 Task: Search one way flight ticket for 5 adults, 2 children, 1 infant in seat and 2 infants on lap in economy from Minot: Minot International Airport to Jackson: Jackson Hole Airport on 5-2-2023. Number of bags: 2 carry on bags. Price is upto 35000. Outbound departure time preference is 6:15.
Action: Mouse moved to (301, 269)
Screenshot: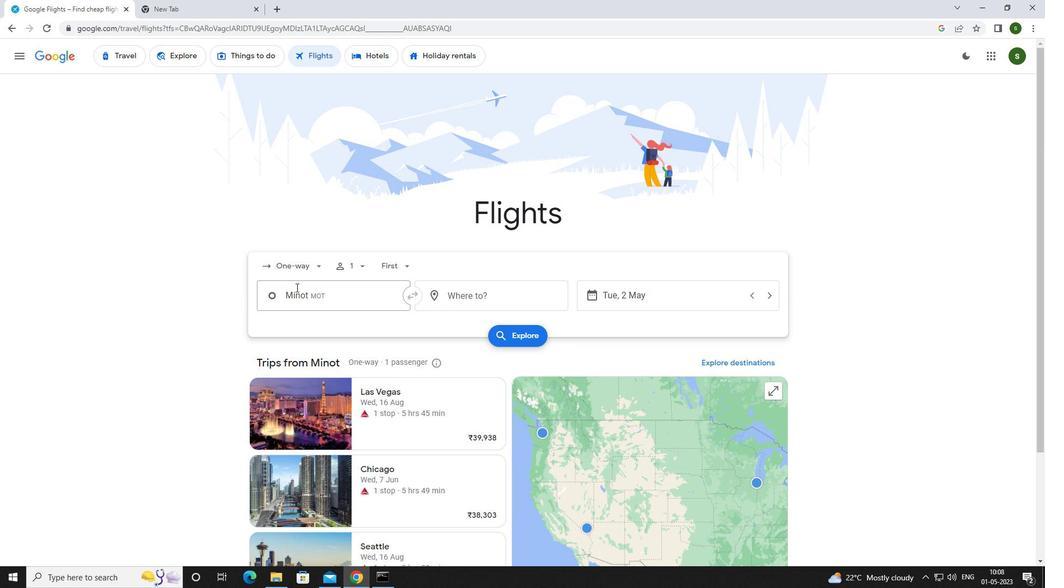 
Action: Mouse pressed left at (301, 269)
Screenshot: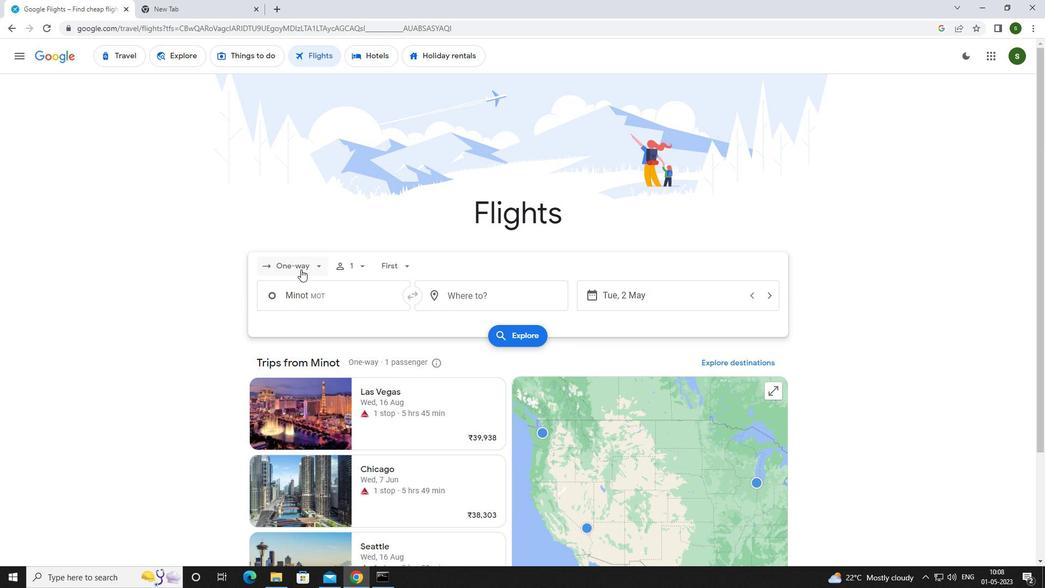 
Action: Mouse moved to (298, 318)
Screenshot: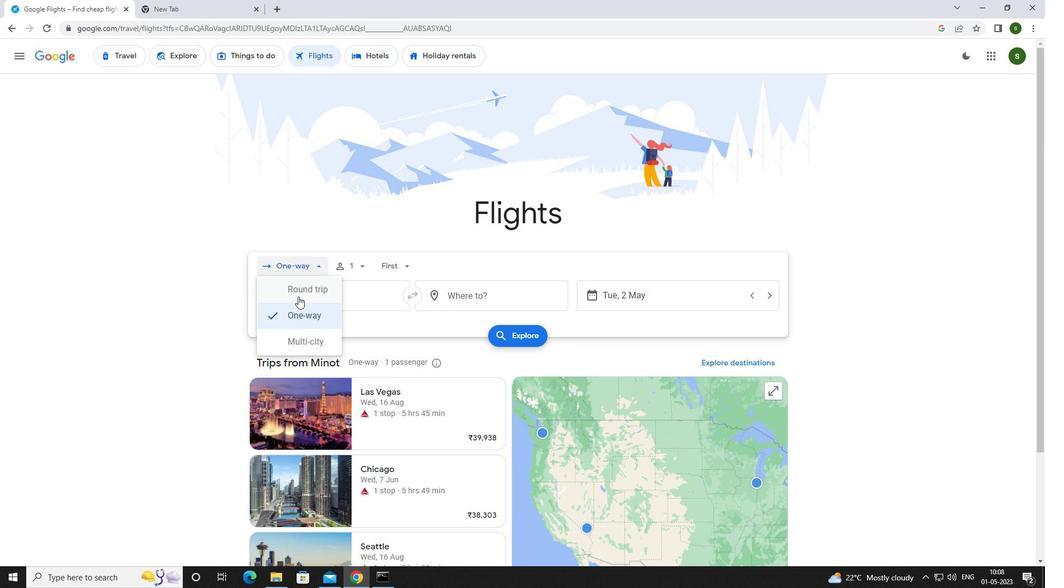 
Action: Mouse pressed left at (298, 318)
Screenshot: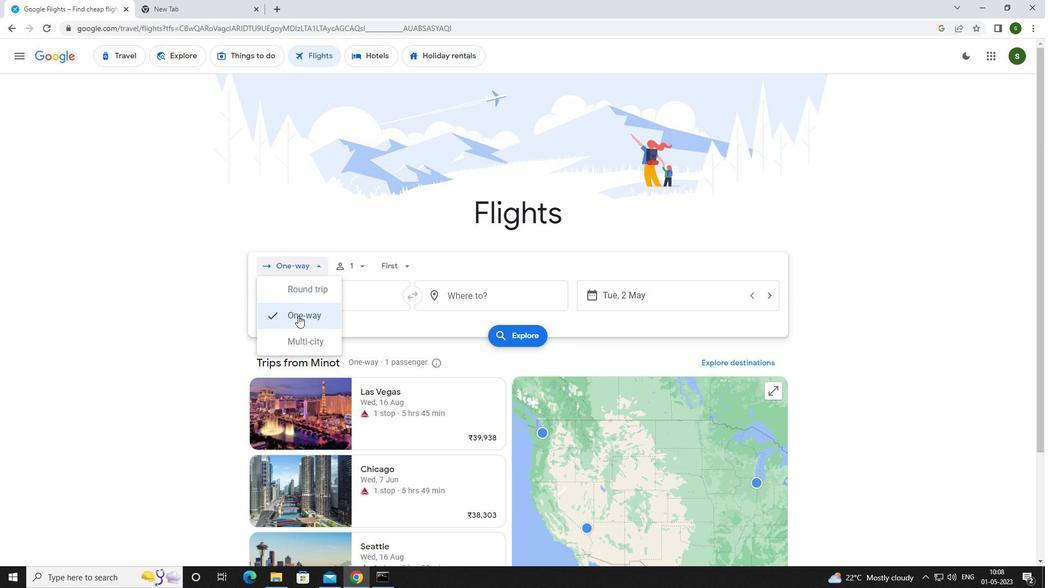 
Action: Mouse moved to (355, 268)
Screenshot: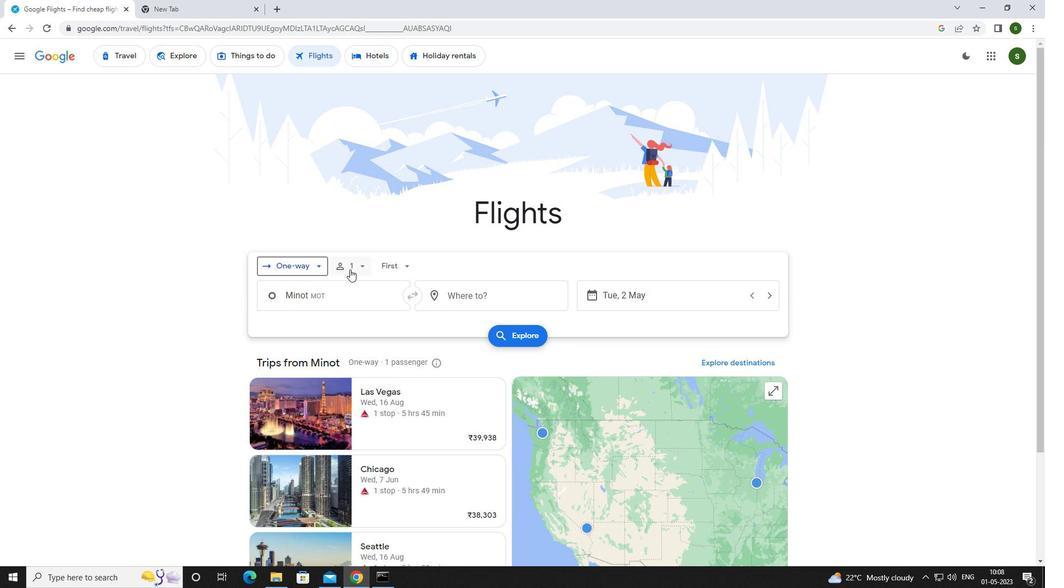 
Action: Mouse pressed left at (355, 268)
Screenshot: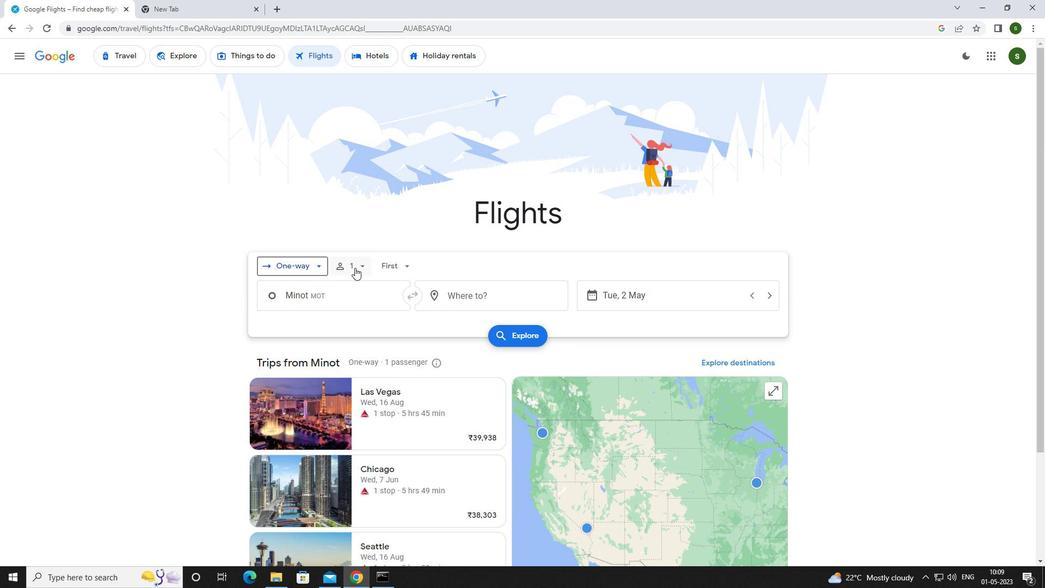 
Action: Mouse moved to (443, 291)
Screenshot: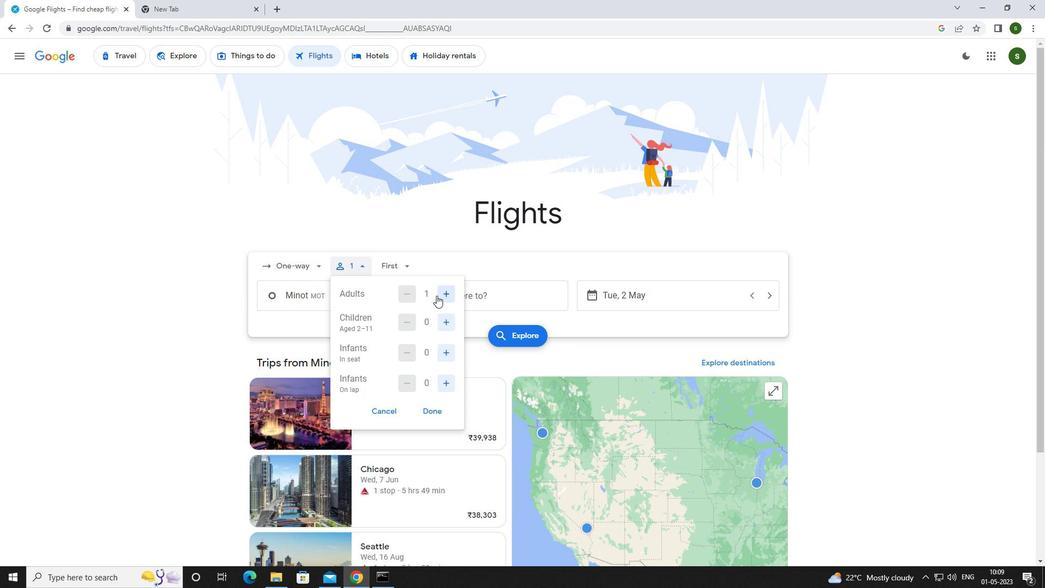 
Action: Mouse pressed left at (443, 291)
Screenshot: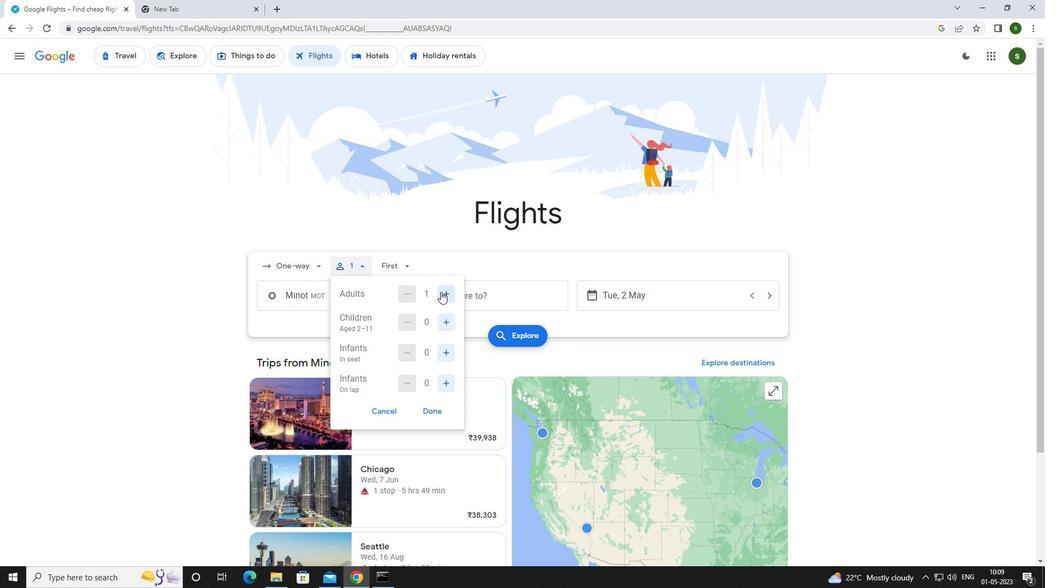
Action: Mouse pressed left at (443, 291)
Screenshot: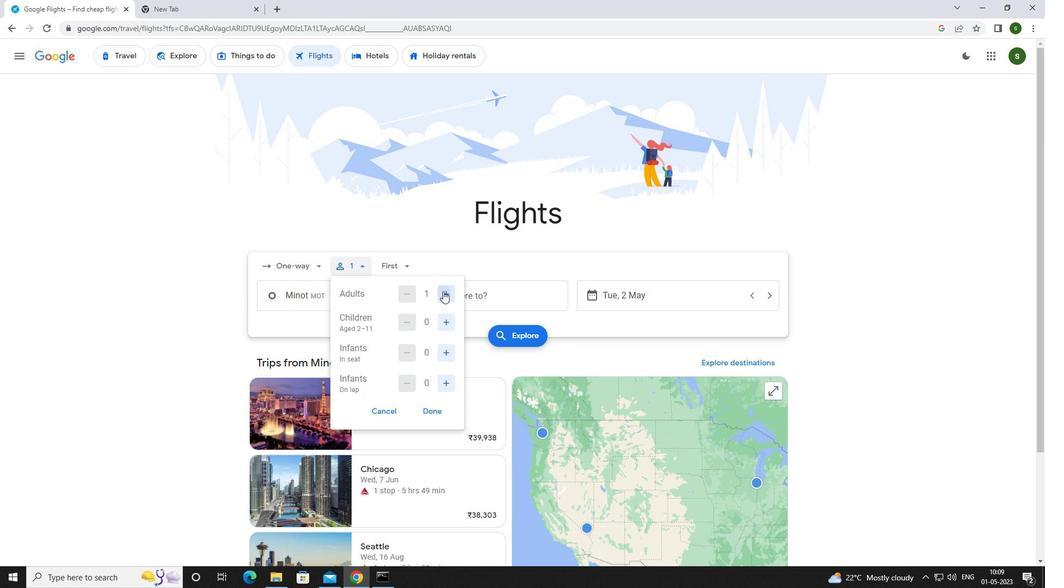 
Action: Mouse pressed left at (443, 291)
Screenshot: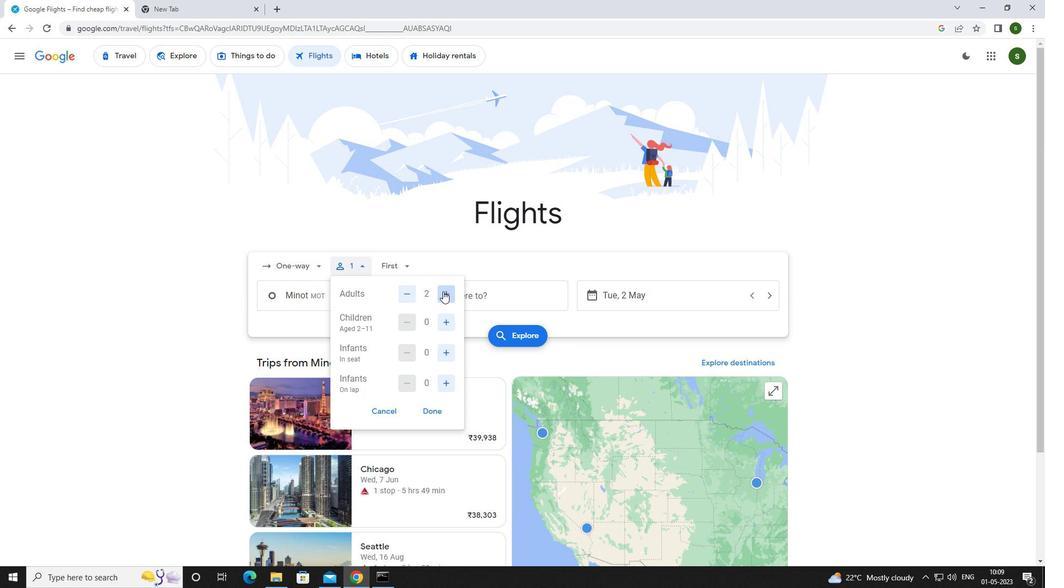 
Action: Mouse pressed left at (443, 291)
Screenshot: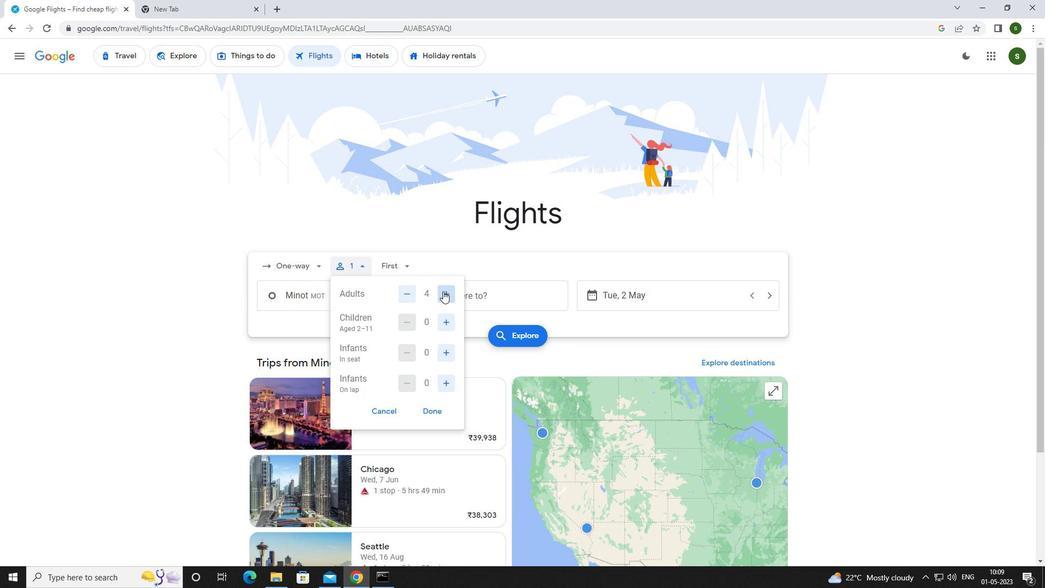 
Action: Mouse moved to (446, 323)
Screenshot: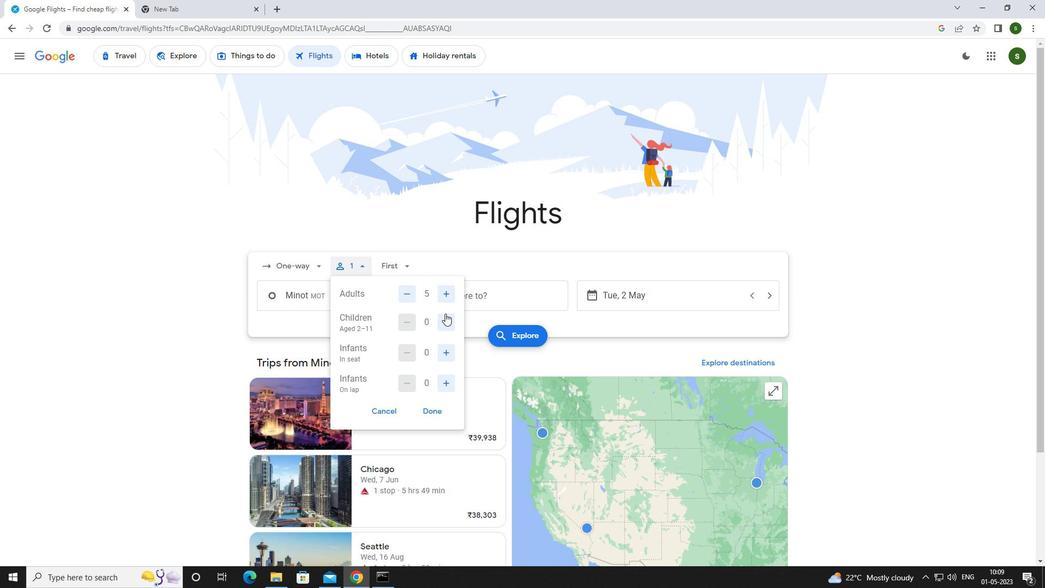 
Action: Mouse pressed left at (446, 323)
Screenshot: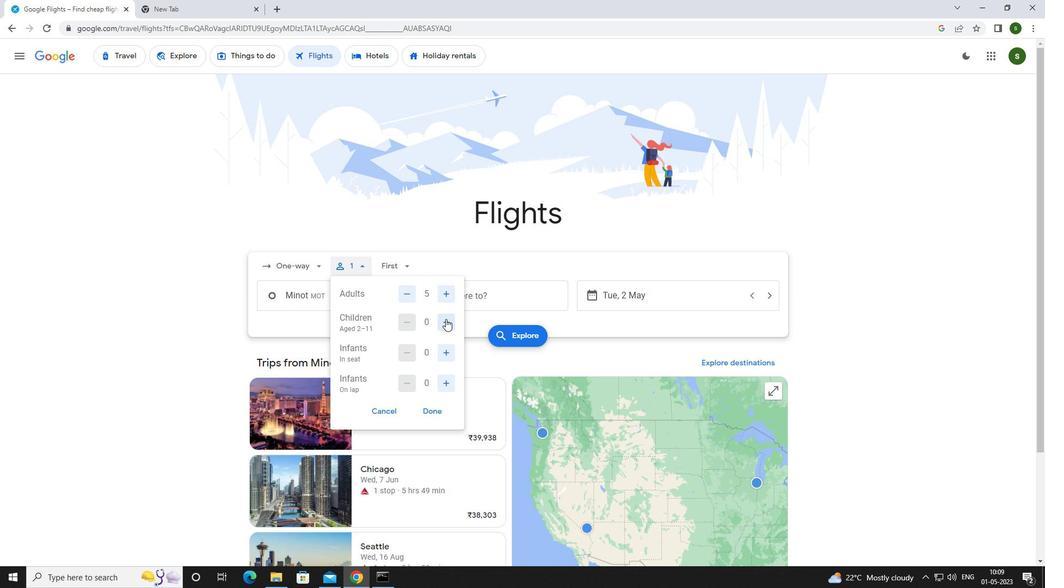 
Action: Mouse pressed left at (446, 323)
Screenshot: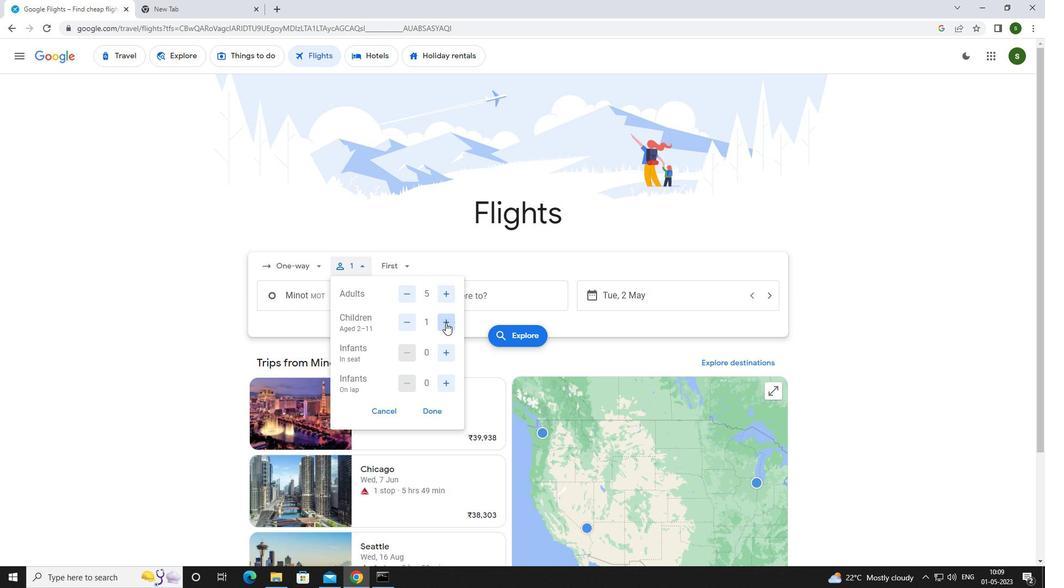 
Action: Mouse moved to (442, 353)
Screenshot: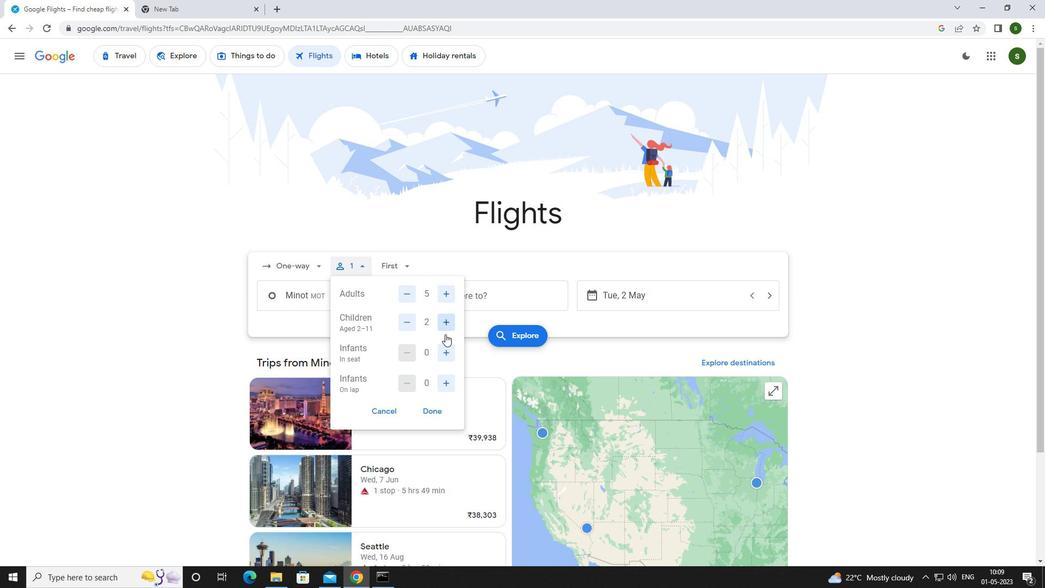 
Action: Mouse pressed left at (442, 353)
Screenshot: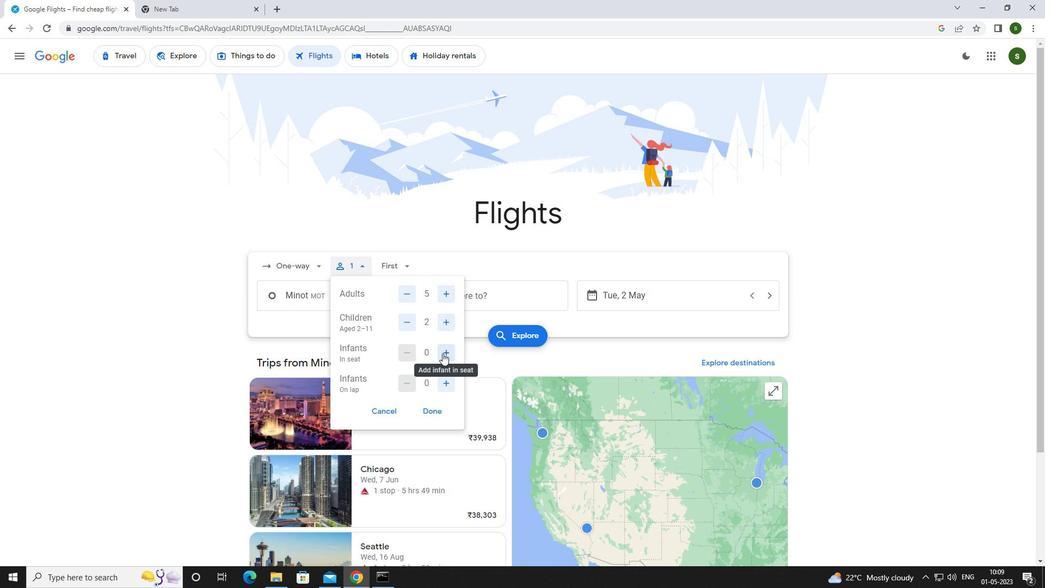 
Action: Mouse moved to (445, 383)
Screenshot: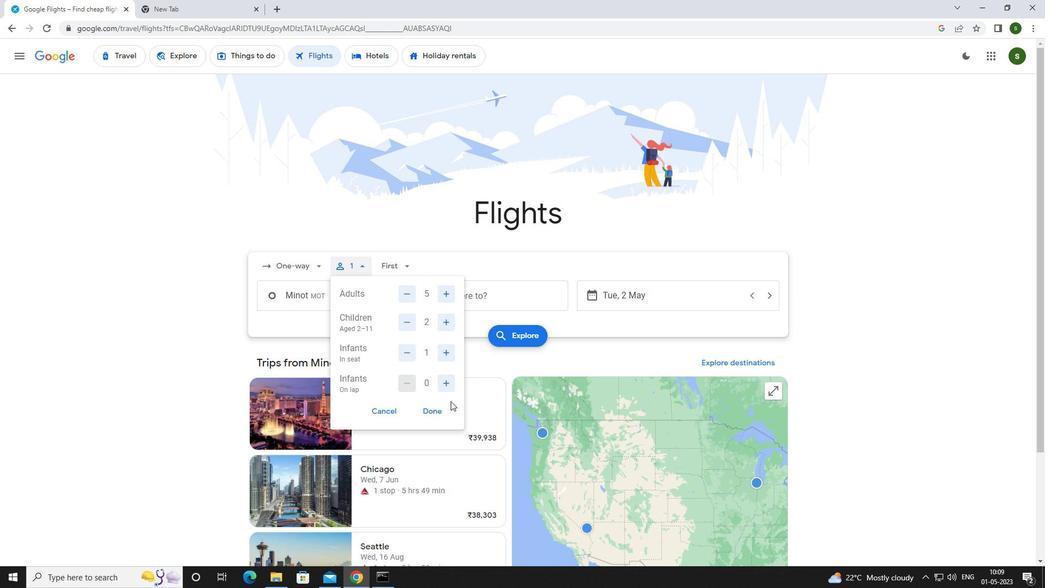 
Action: Mouse pressed left at (445, 383)
Screenshot: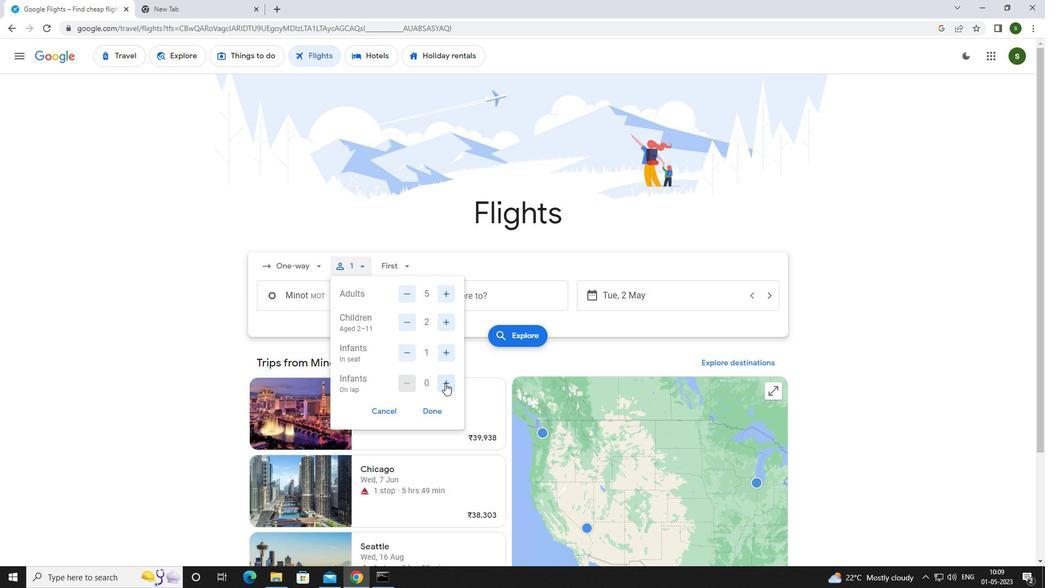 
Action: Mouse moved to (391, 263)
Screenshot: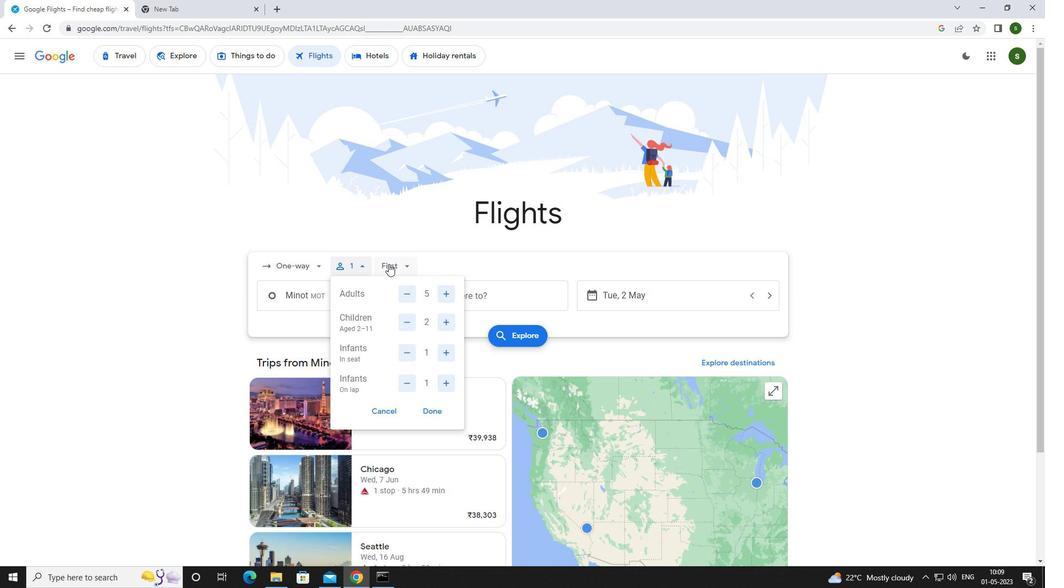 
Action: Mouse pressed left at (391, 263)
Screenshot: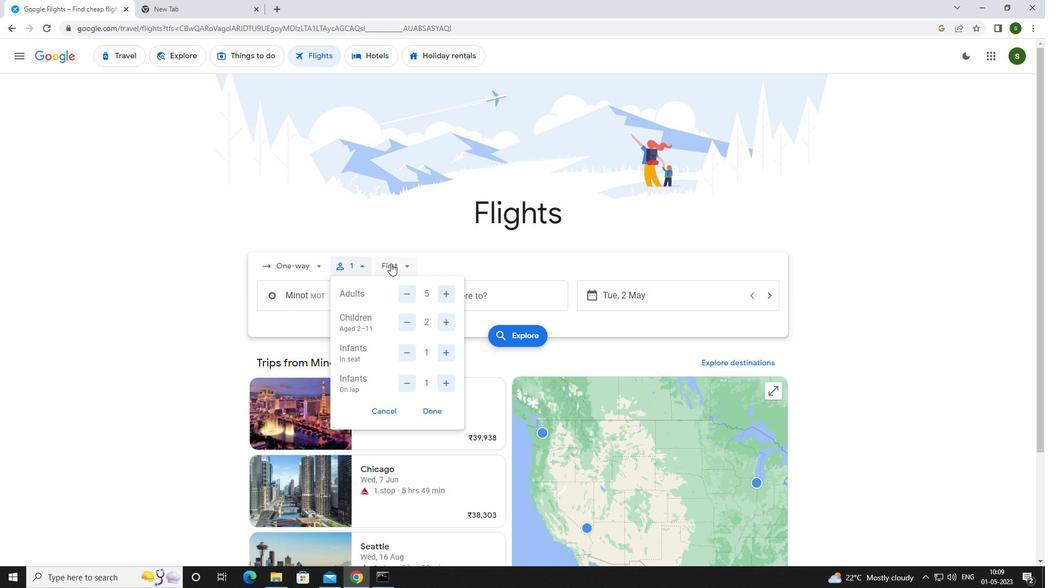 
Action: Mouse moved to (410, 287)
Screenshot: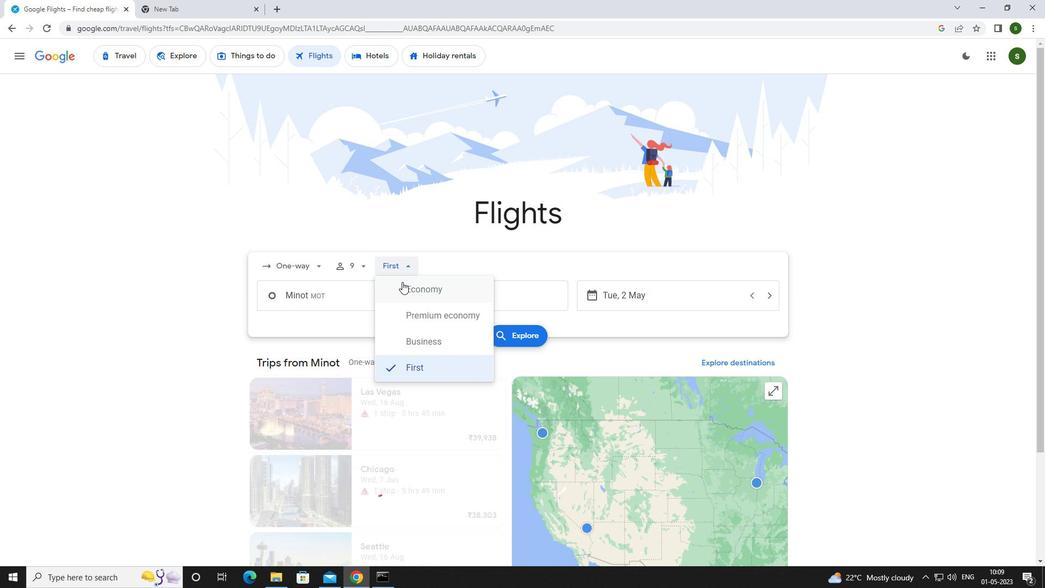 
Action: Mouse pressed left at (410, 287)
Screenshot: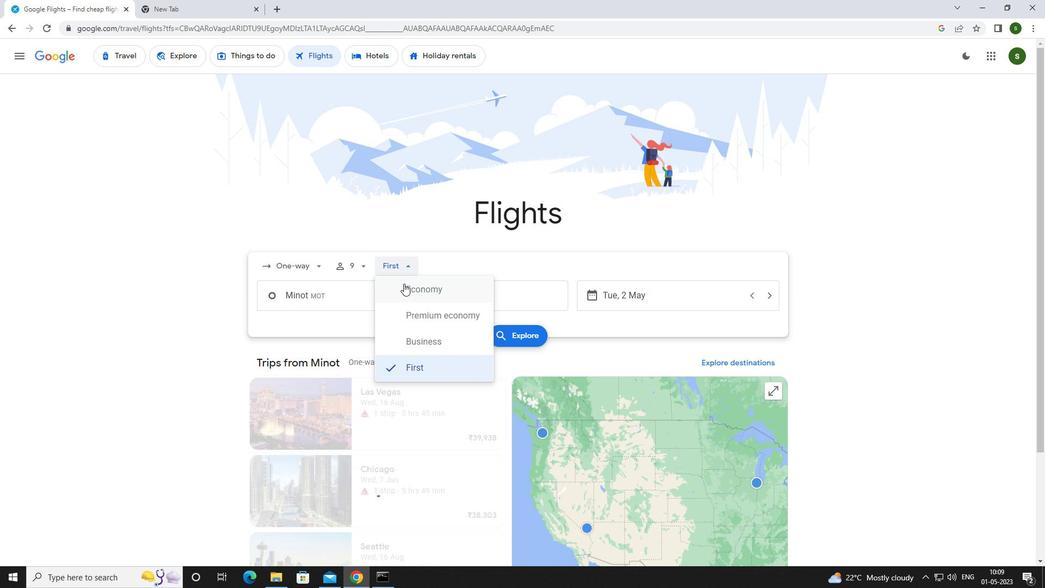 
Action: Mouse moved to (372, 295)
Screenshot: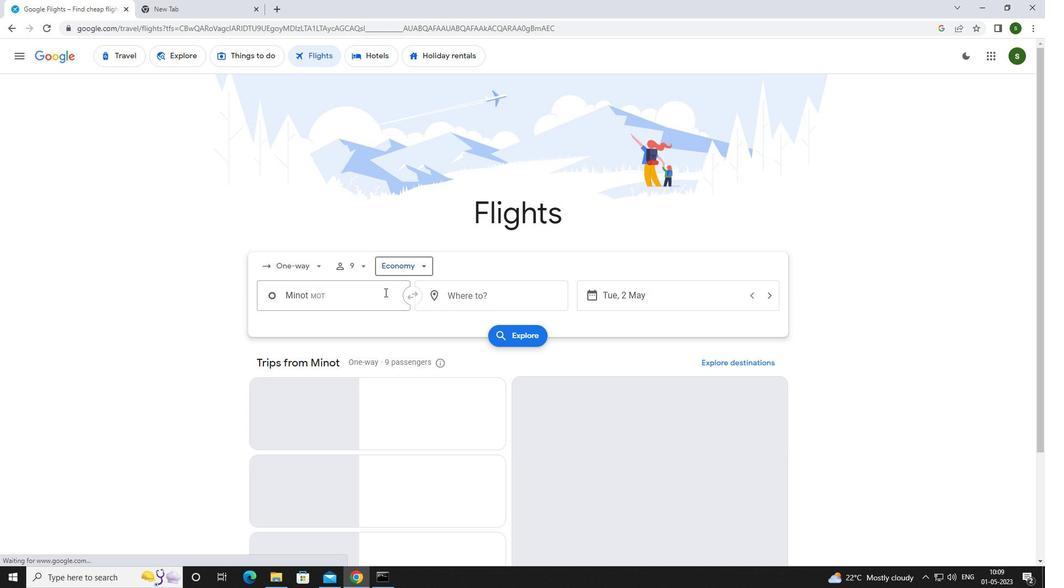 
Action: Mouse pressed left at (372, 295)
Screenshot: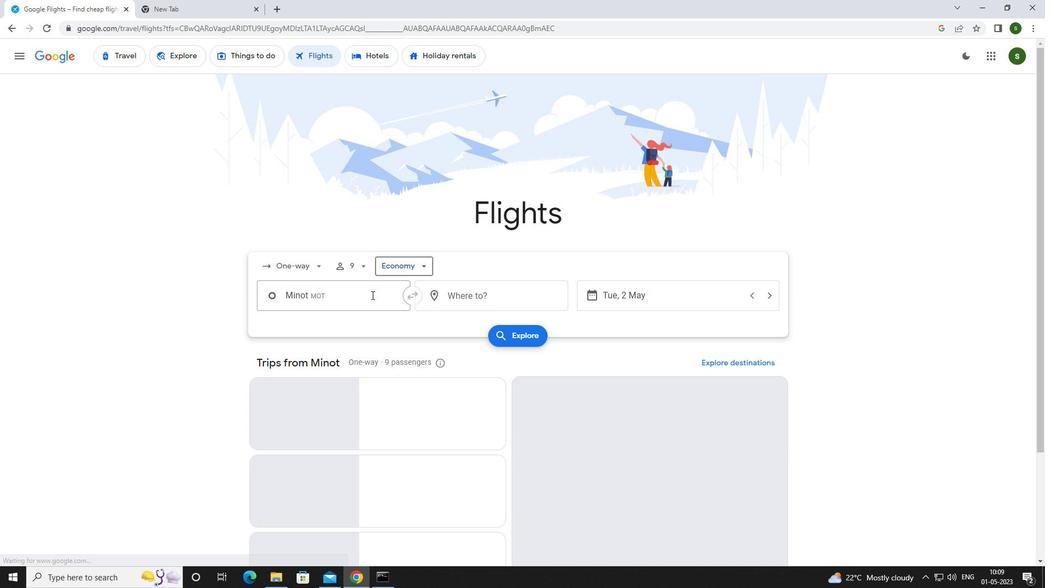 
Action: Mouse moved to (370, 296)
Screenshot: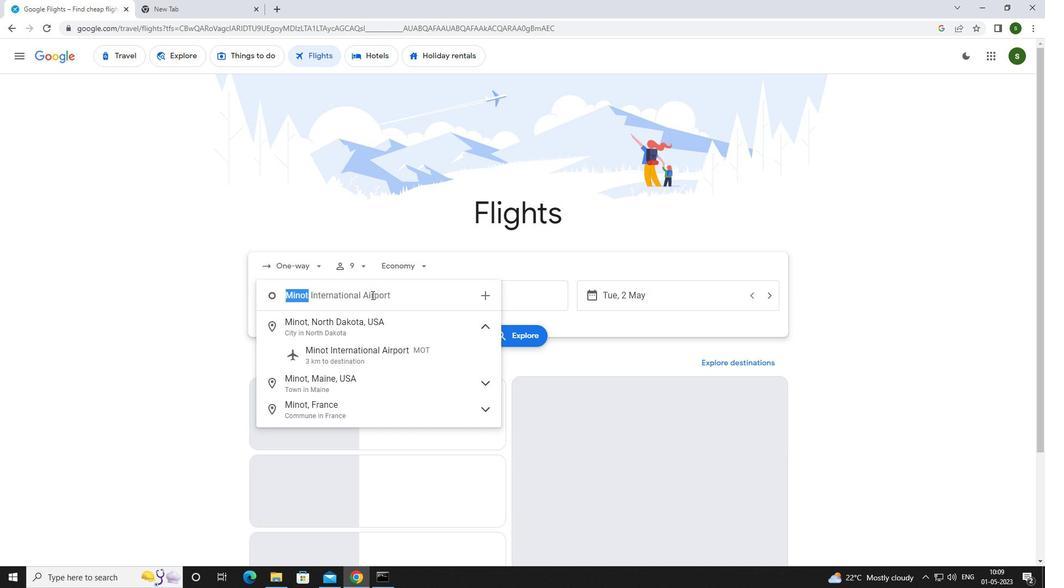 
Action: Key pressed m<Key.caps_lock>inot
Screenshot: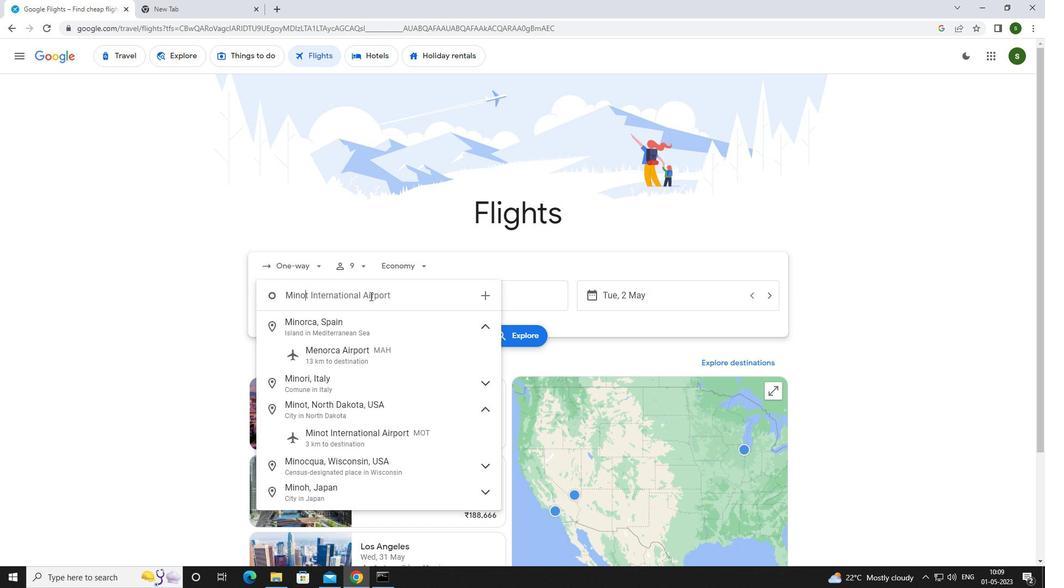 
Action: Mouse moved to (386, 348)
Screenshot: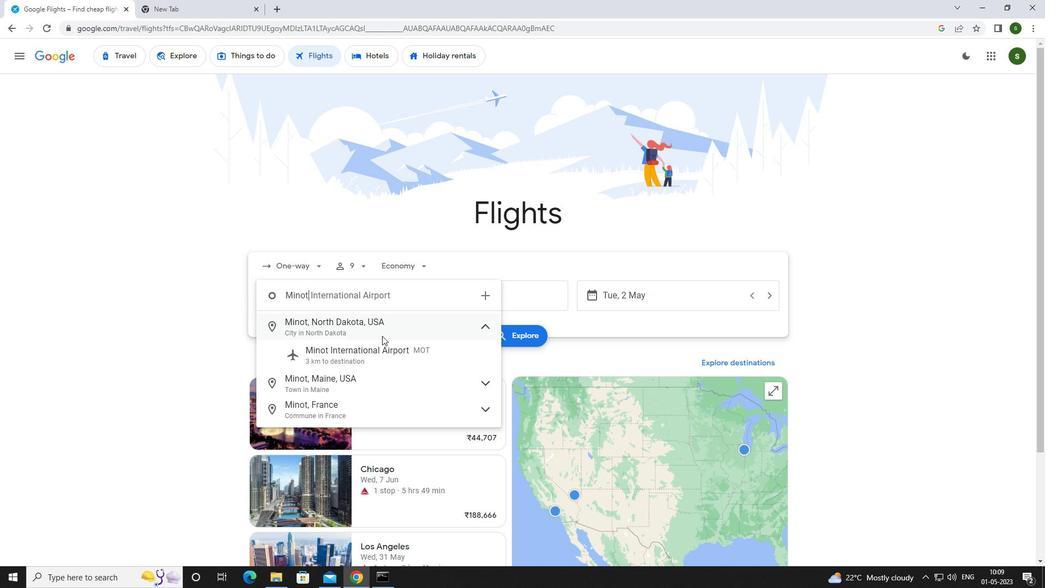 
Action: Mouse pressed left at (386, 348)
Screenshot: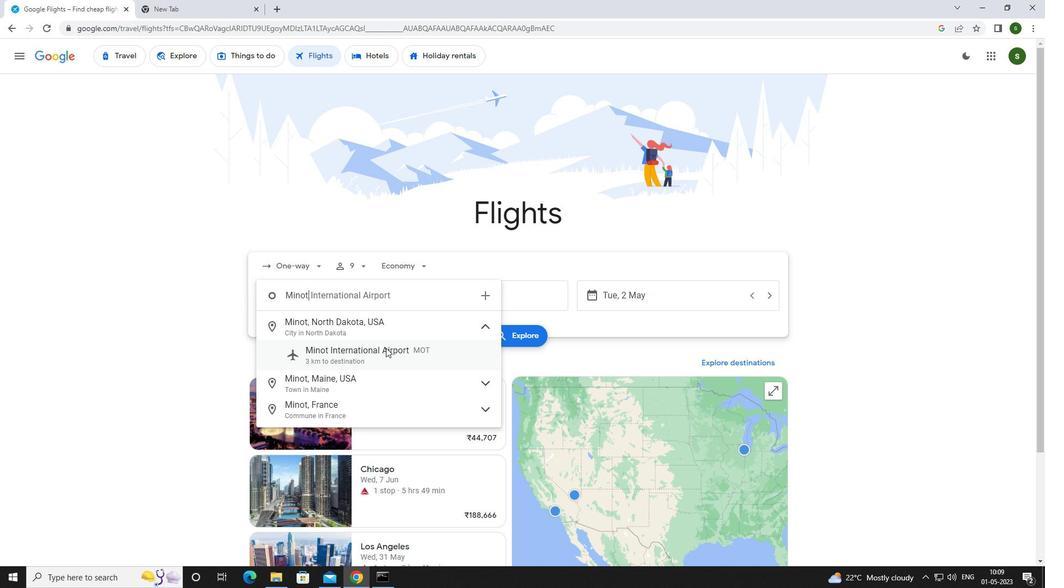
Action: Mouse moved to (458, 300)
Screenshot: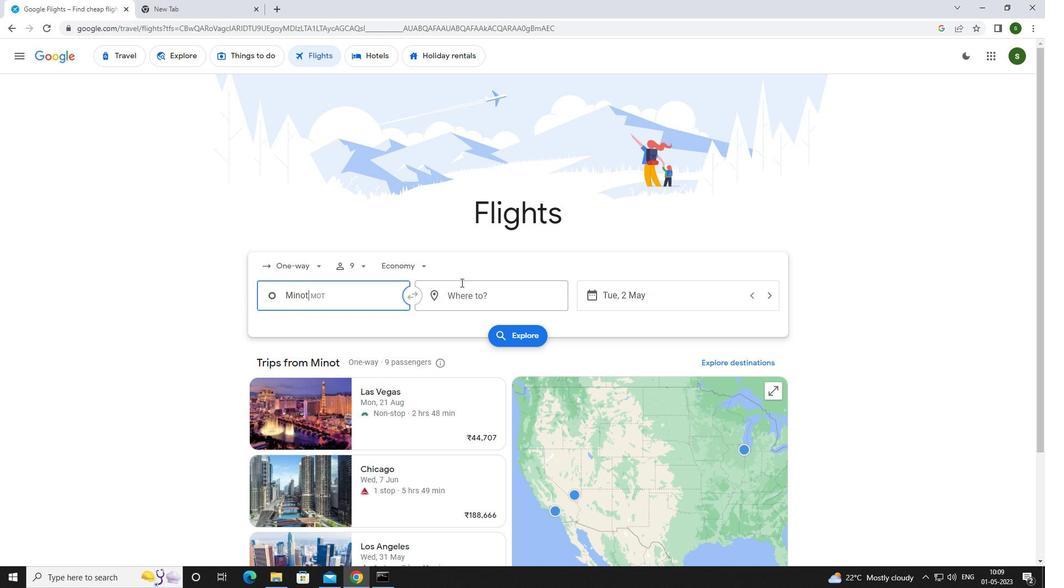 
Action: Mouse pressed left at (458, 300)
Screenshot: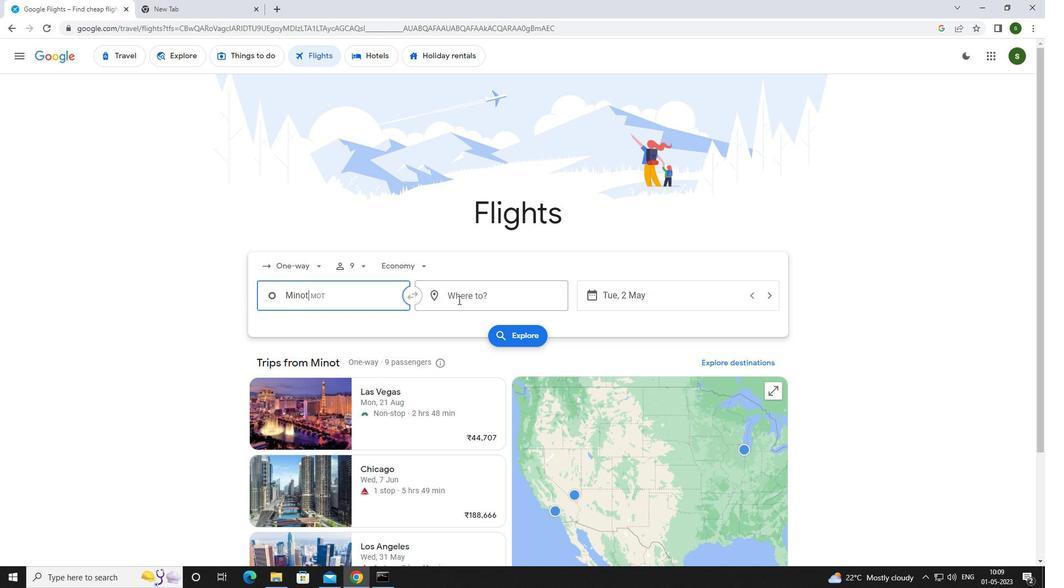 
Action: Mouse moved to (458, 301)
Screenshot: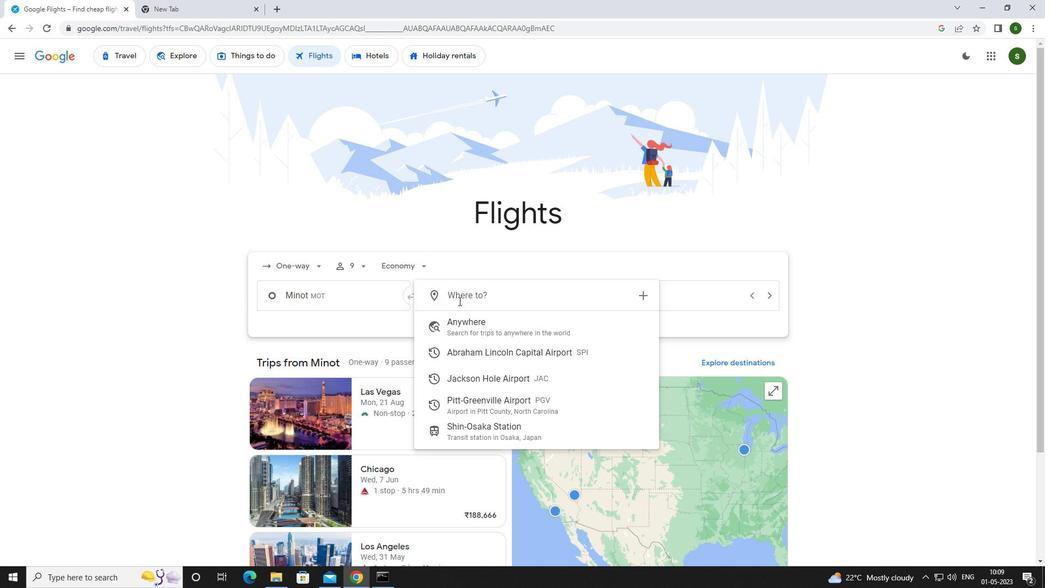 
Action: Key pressed <Key.caps_lock>j<Key.caps_lock>ackson<Key.space>
Screenshot: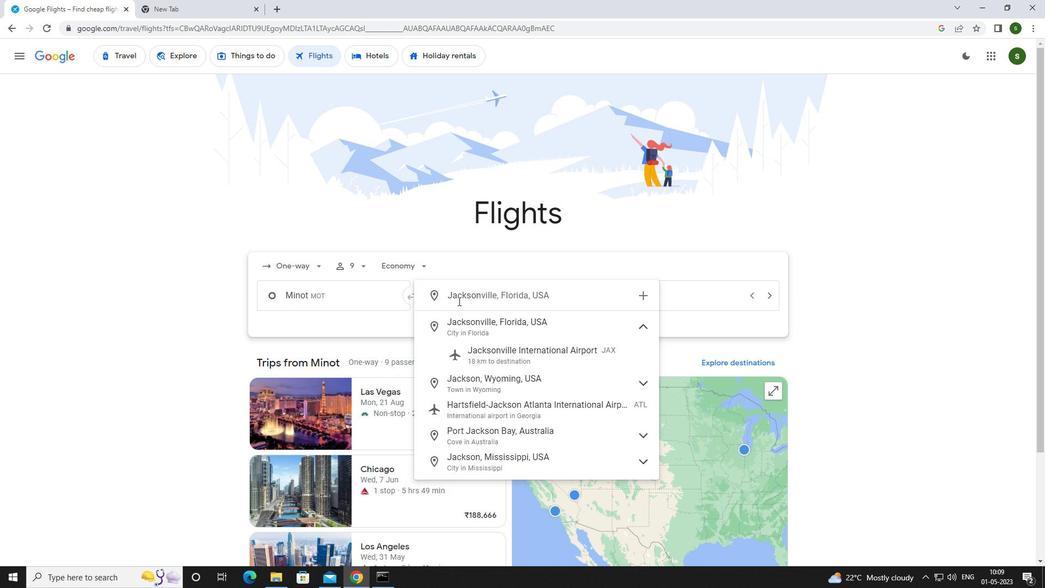 
Action: Mouse moved to (474, 354)
Screenshot: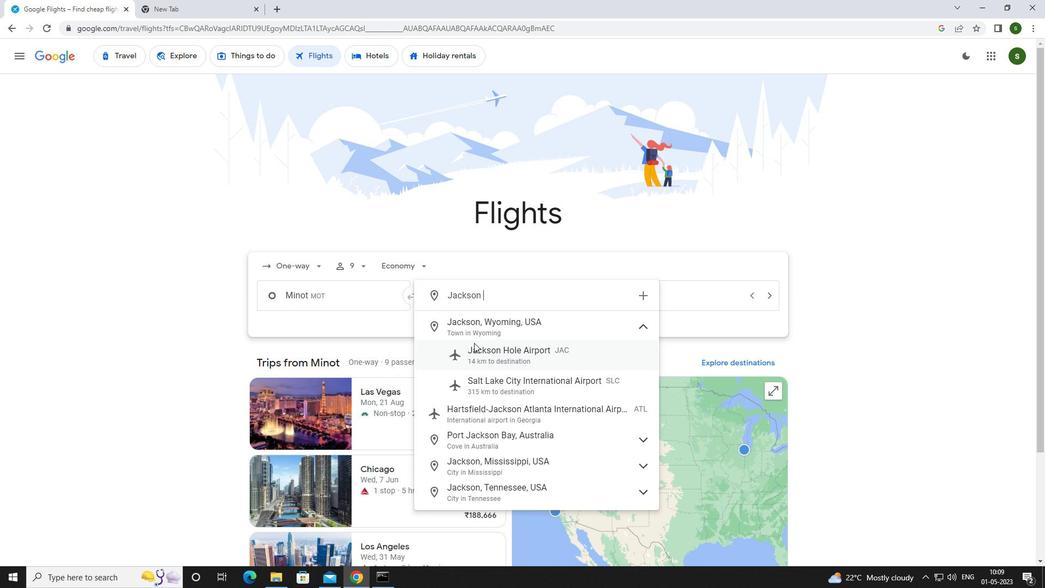 
Action: Mouse pressed left at (474, 354)
Screenshot: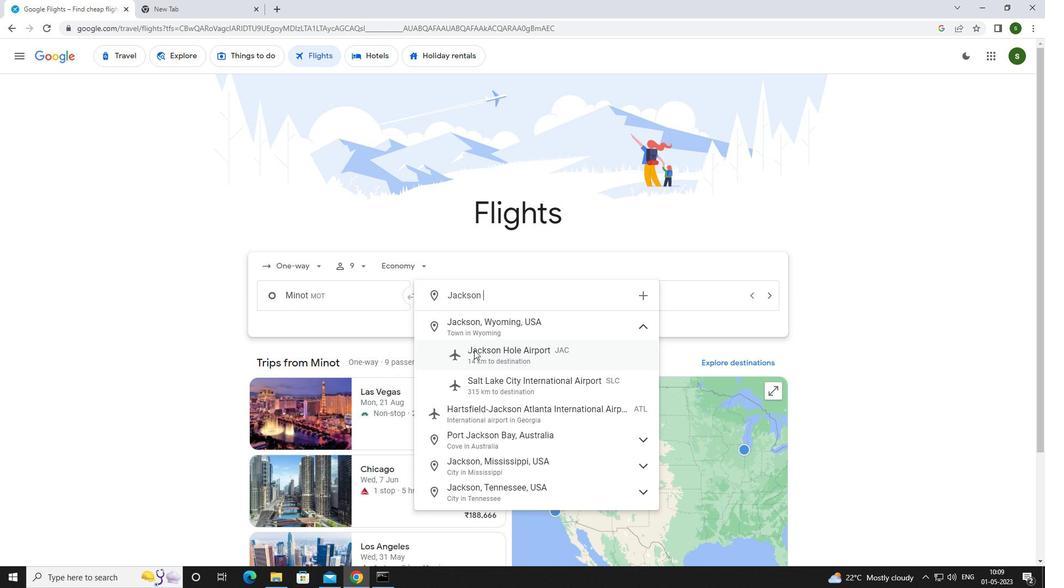 
Action: Mouse moved to (653, 291)
Screenshot: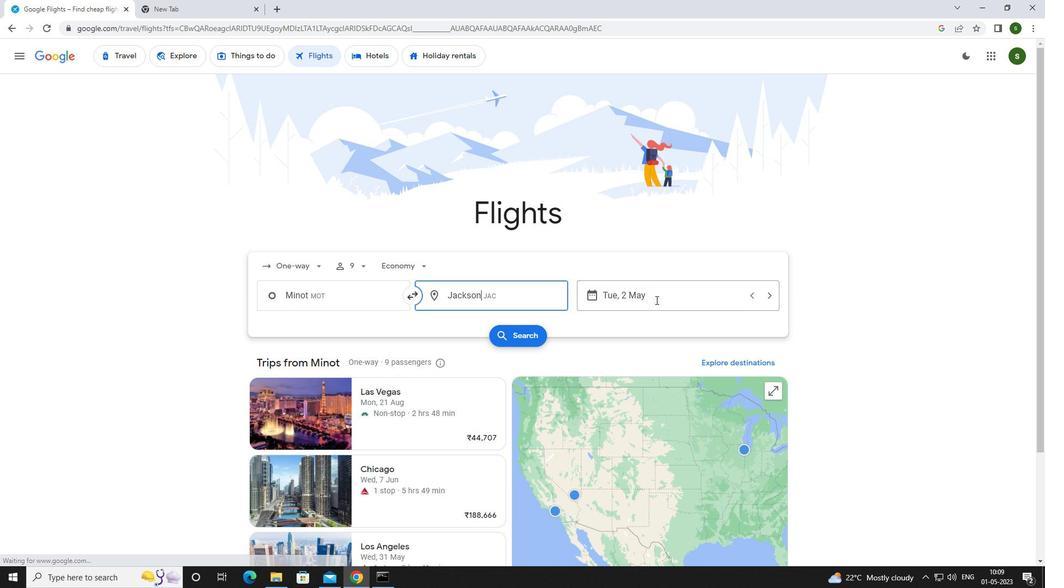 
Action: Mouse pressed left at (653, 291)
Screenshot: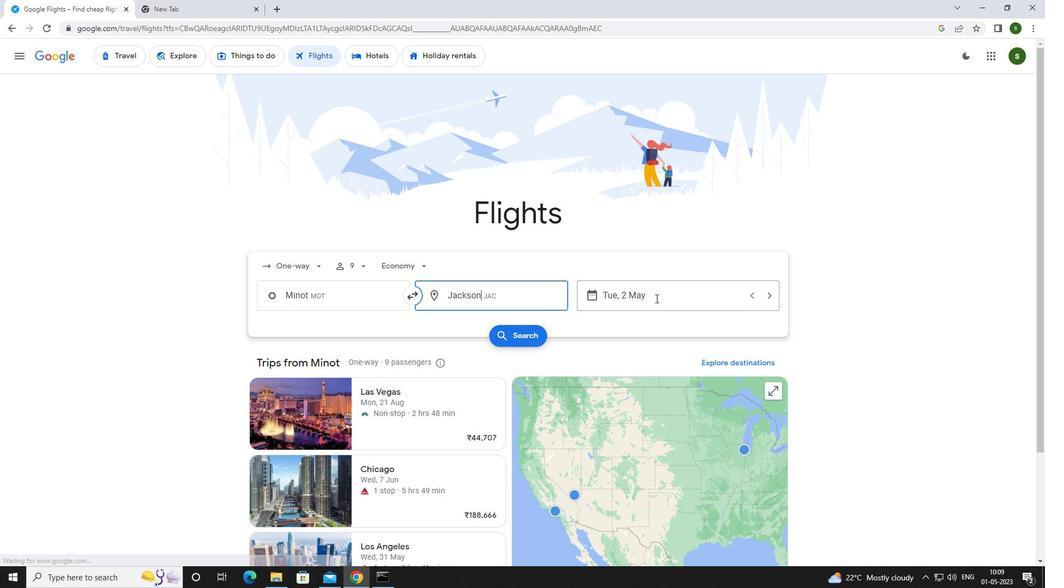 
Action: Mouse moved to (450, 363)
Screenshot: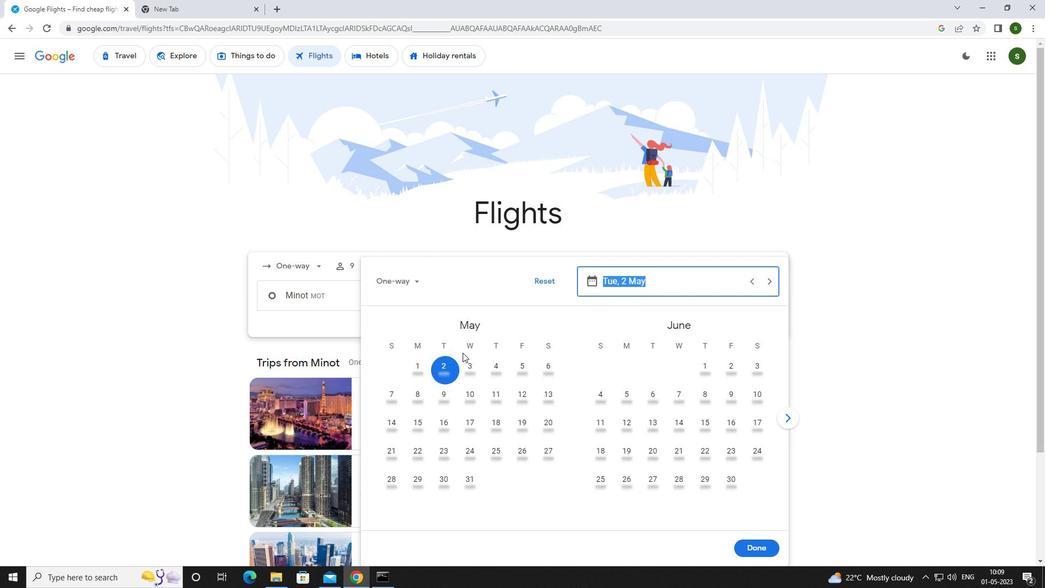 
Action: Mouse pressed left at (450, 363)
Screenshot: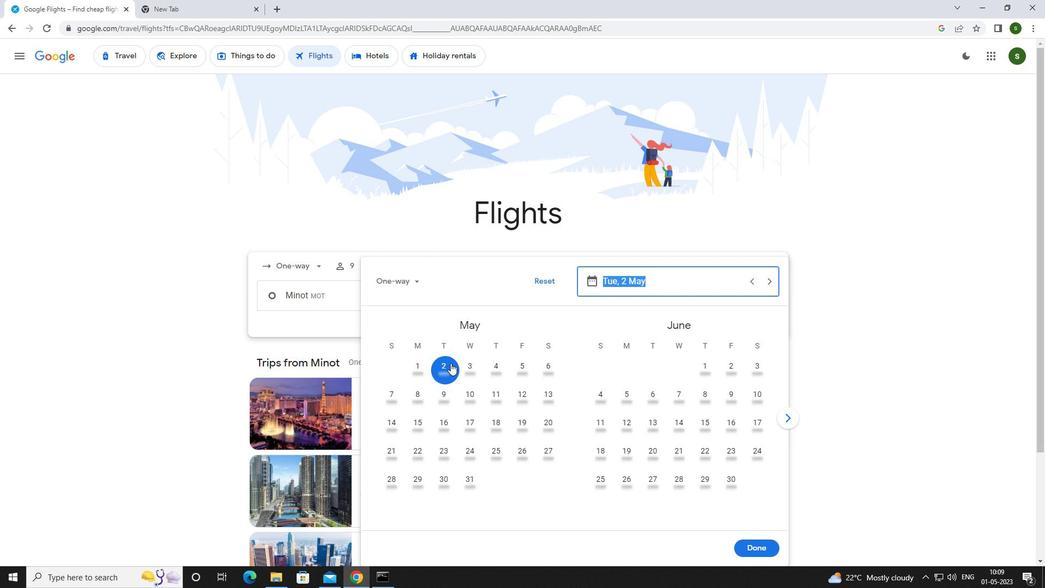 
Action: Mouse moved to (761, 551)
Screenshot: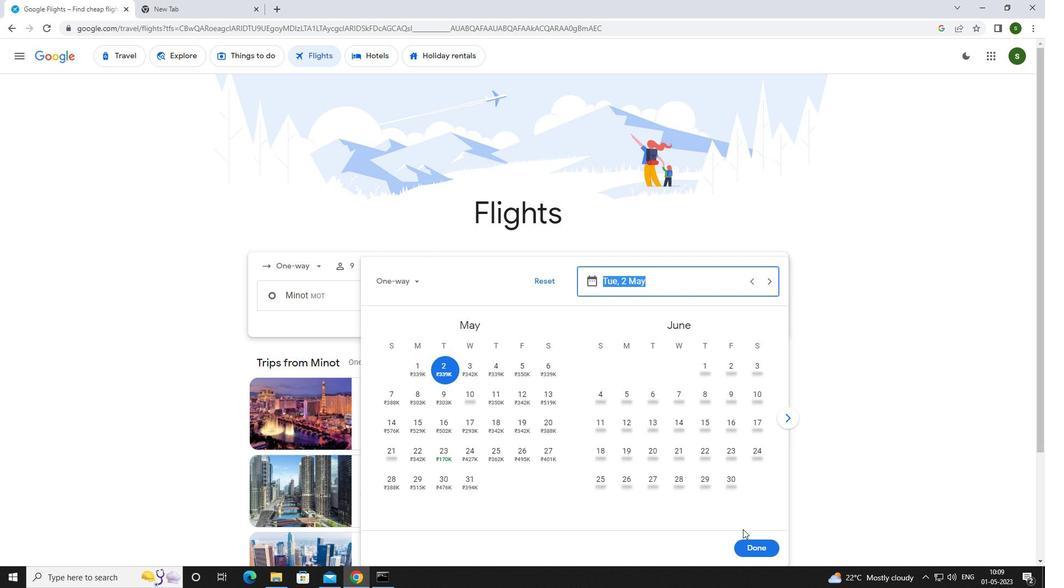
Action: Mouse pressed left at (761, 551)
Screenshot: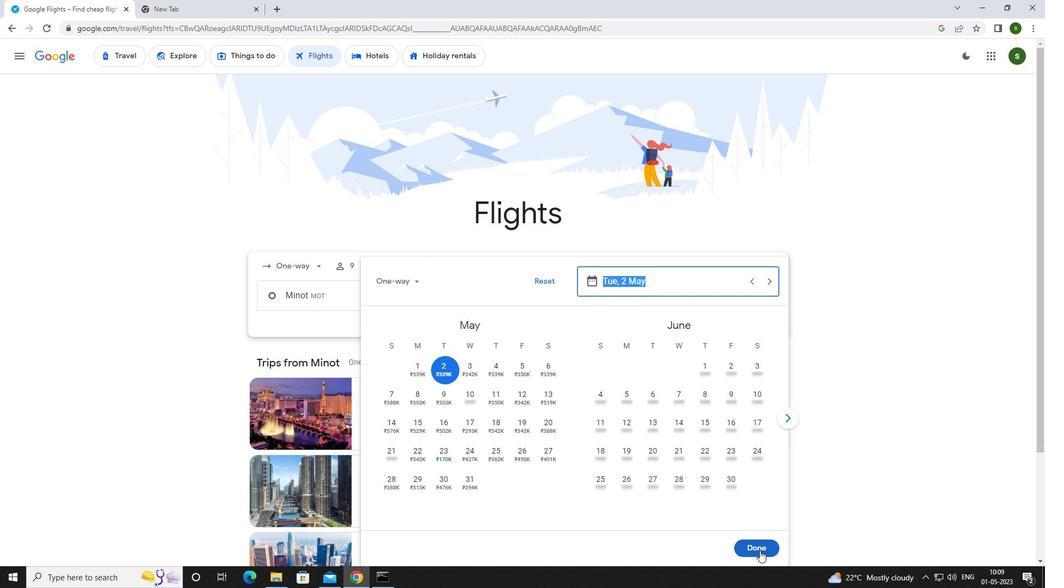 
Action: Mouse moved to (533, 340)
Screenshot: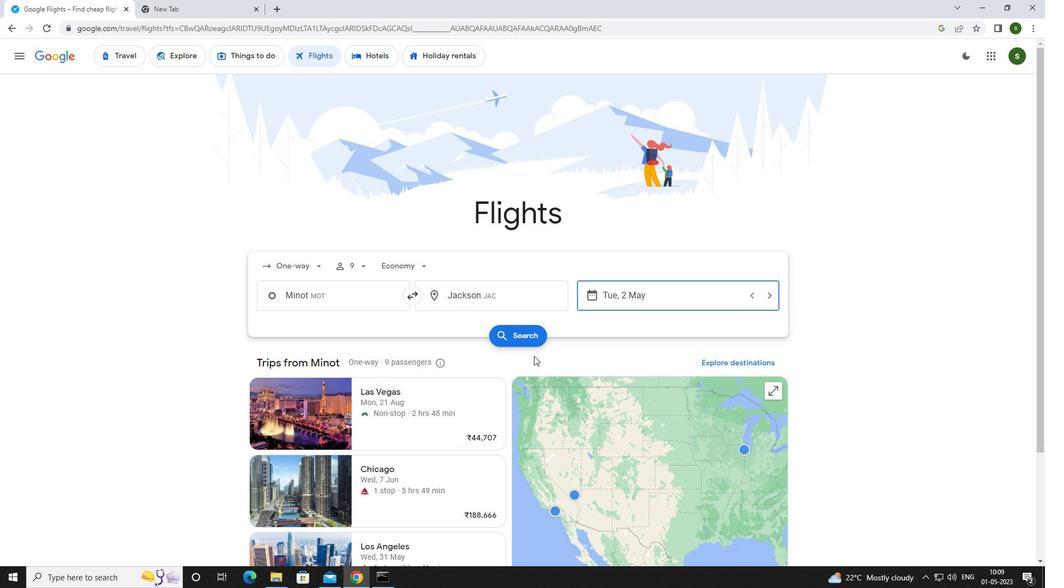 
Action: Mouse pressed left at (533, 340)
Screenshot: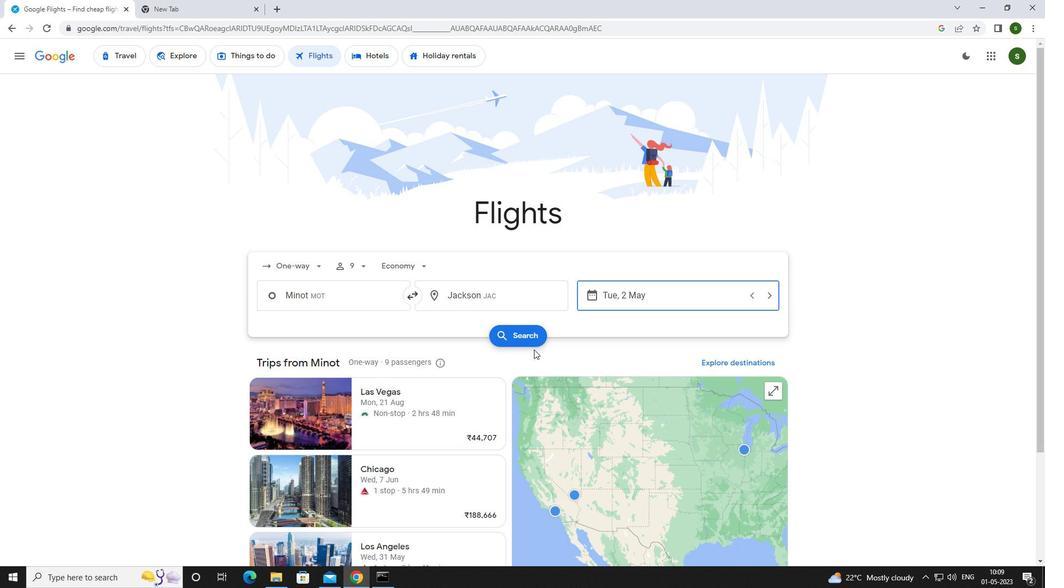 
Action: Mouse moved to (287, 160)
Screenshot: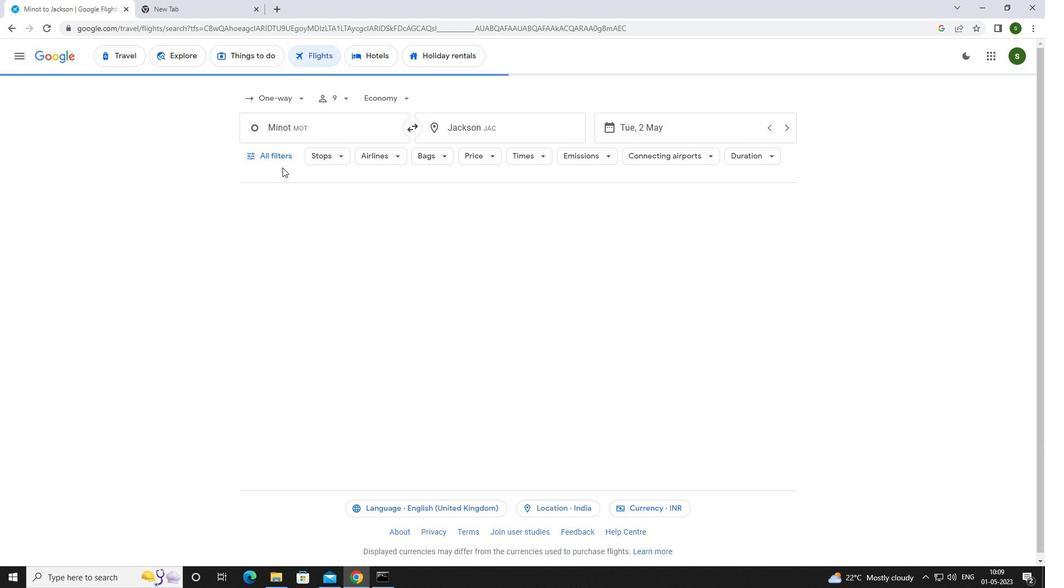 
Action: Mouse pressed left at (287, 160)
Screenshot: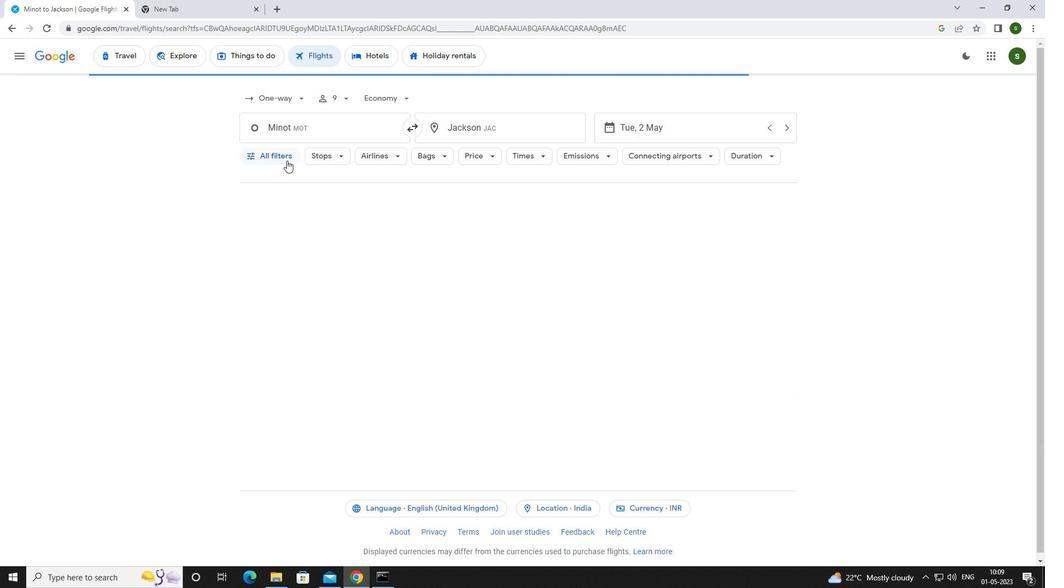 
Action: Mouse moved to (350, 307)
Screenshot: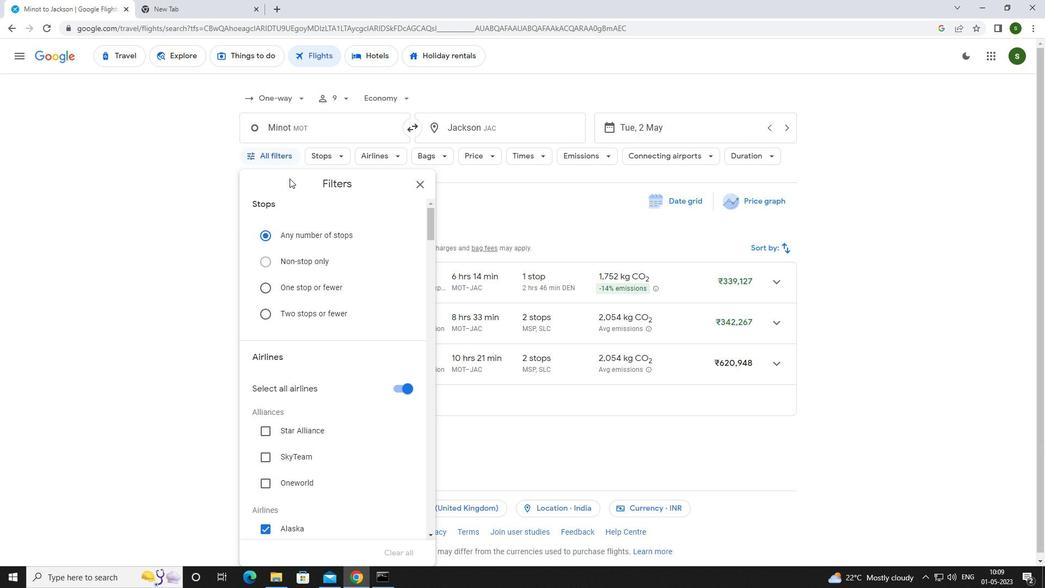 
Action: Mouse scrolled (350, 307) with delta (0, 0)
Screenshot: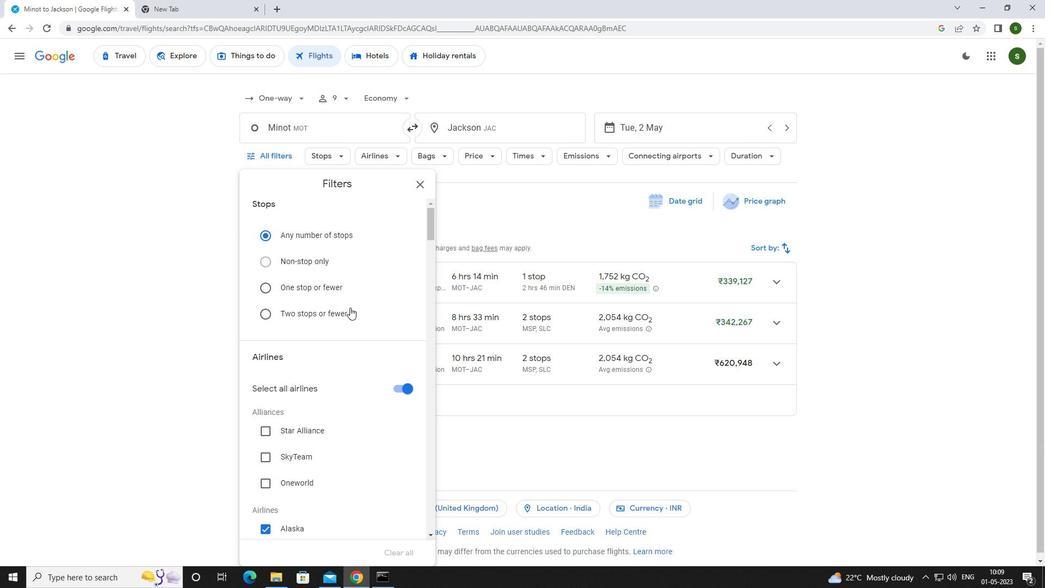 
Action: Mouse scrolled (350, 307) with delta (0, 0)
Screenshot: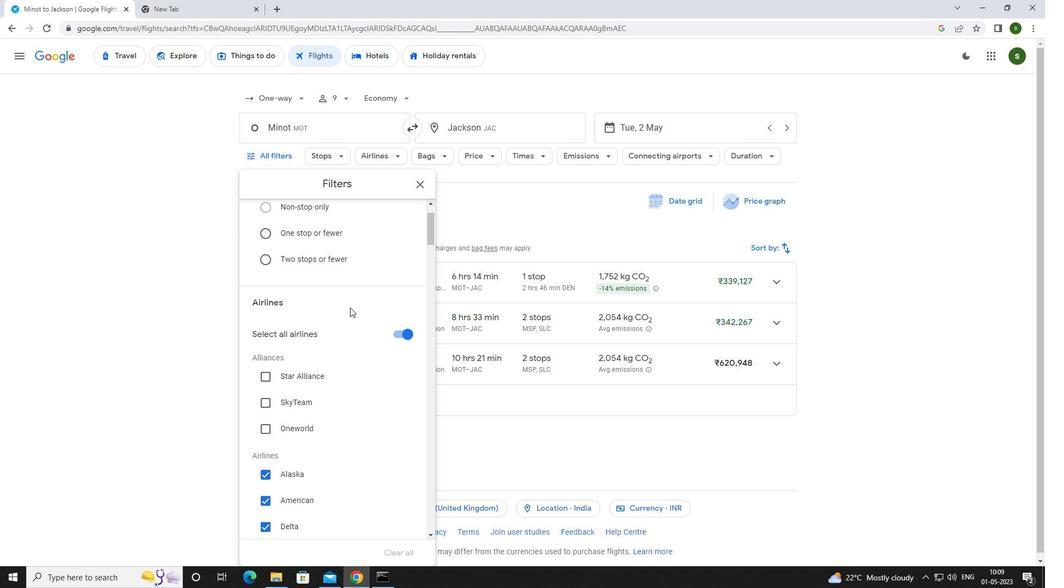 
Action: Mouse scrolled (350, 307) with delta (0, 0)
Screenshot: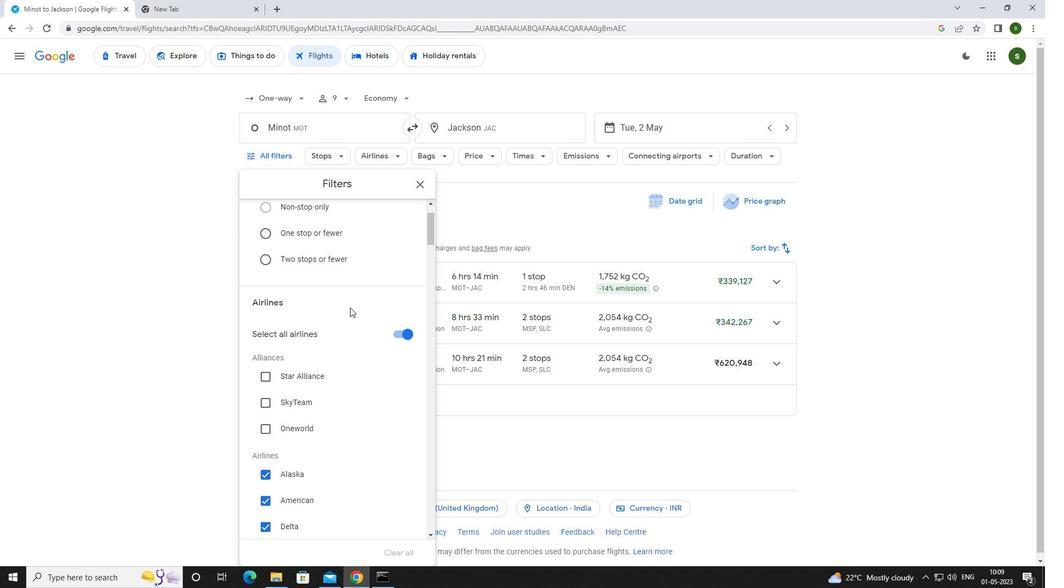 
Action: Mouse scrolled (350, 307) with delta (0, 0)
Screenshot: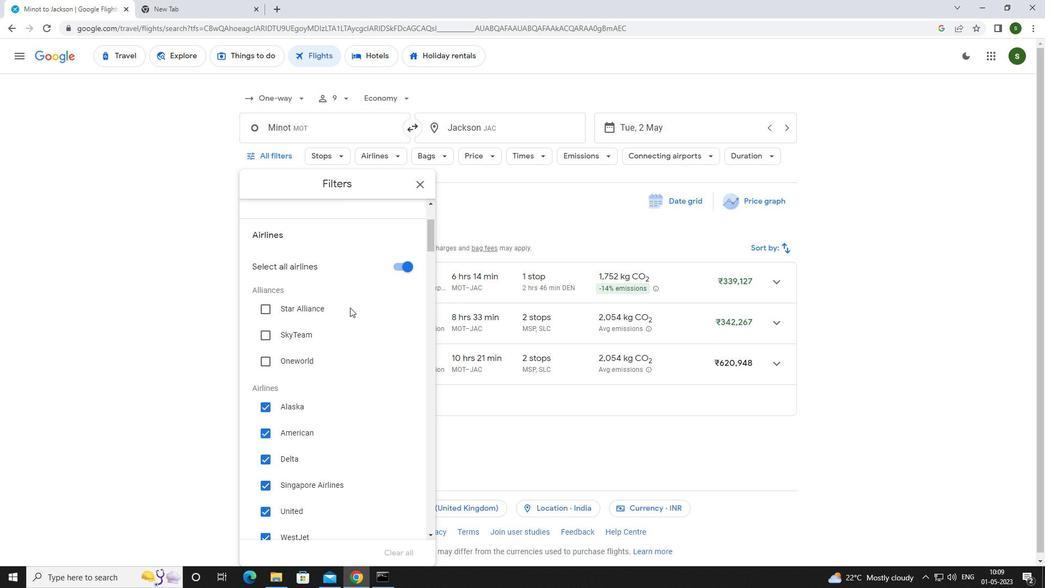 
Action: Mouse scrolled (350, 307) with delta (0, 0)
Screenshot: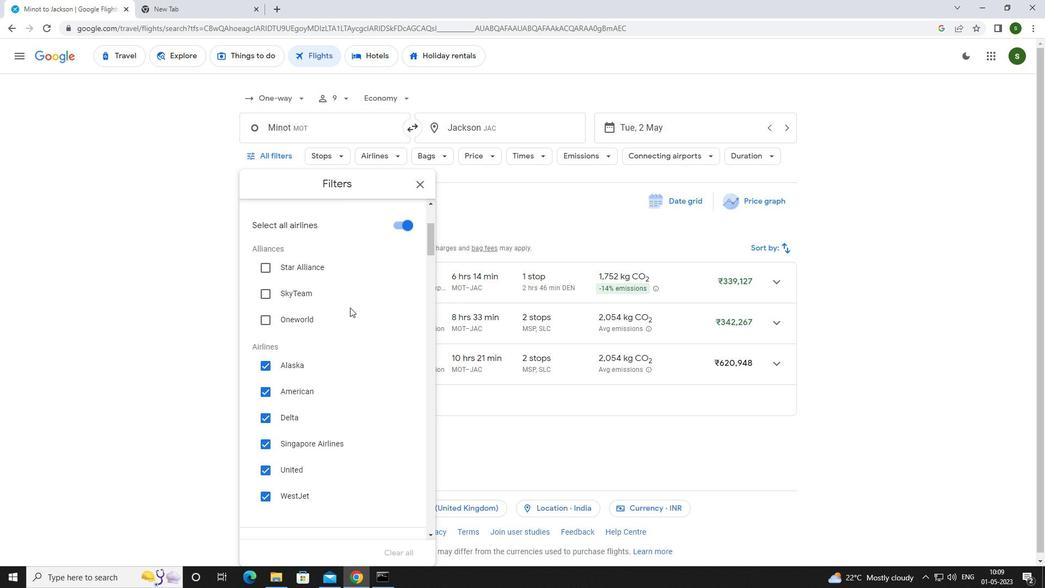 
Action: Mouse scrolled (350, 307) with delta (0, 0)
Screenshot: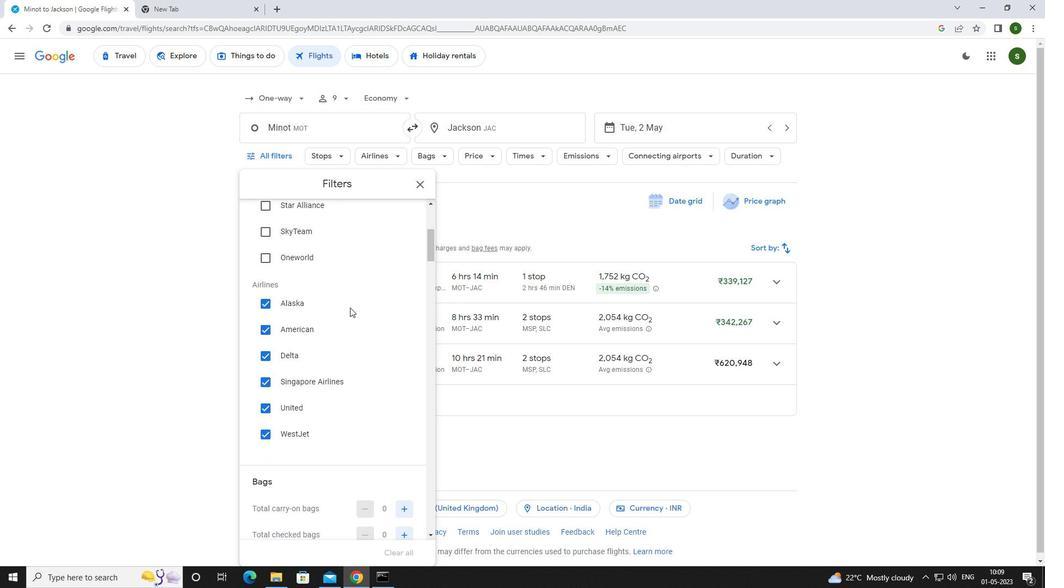 
Action: Mouse scrolled (350, 307) with delta (0, 0)
Screenshot: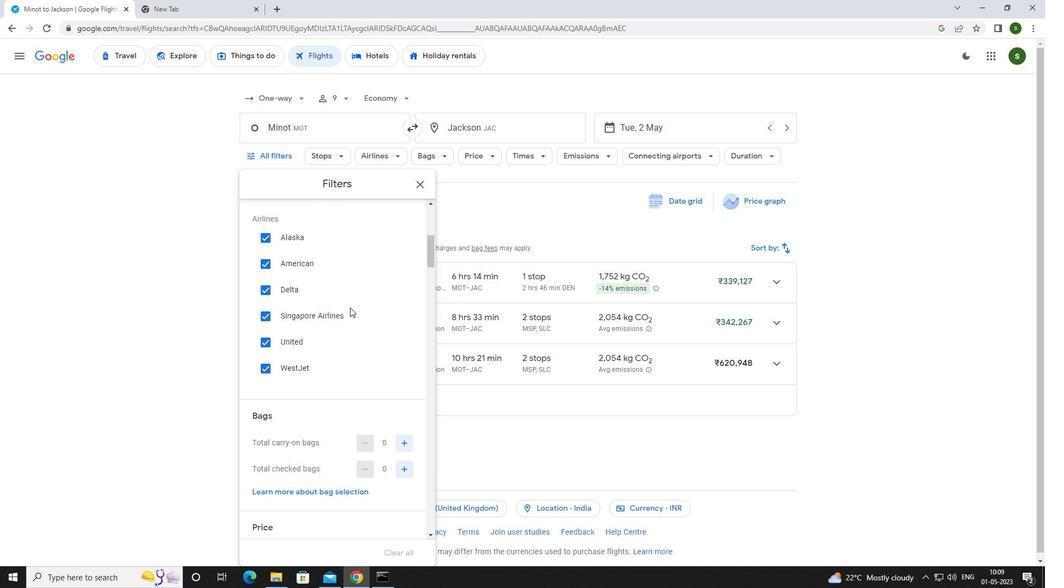 
Action: Mouse scrolled (350, 307) with delta (0, 0)
Screenshot: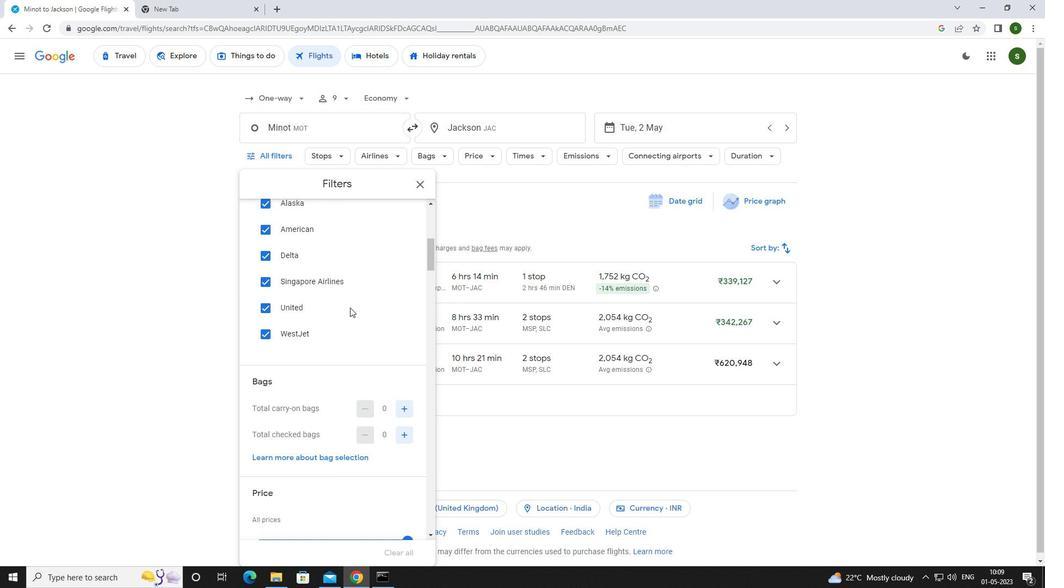
Action: Mouse moved to (403, 300)
Screenshot: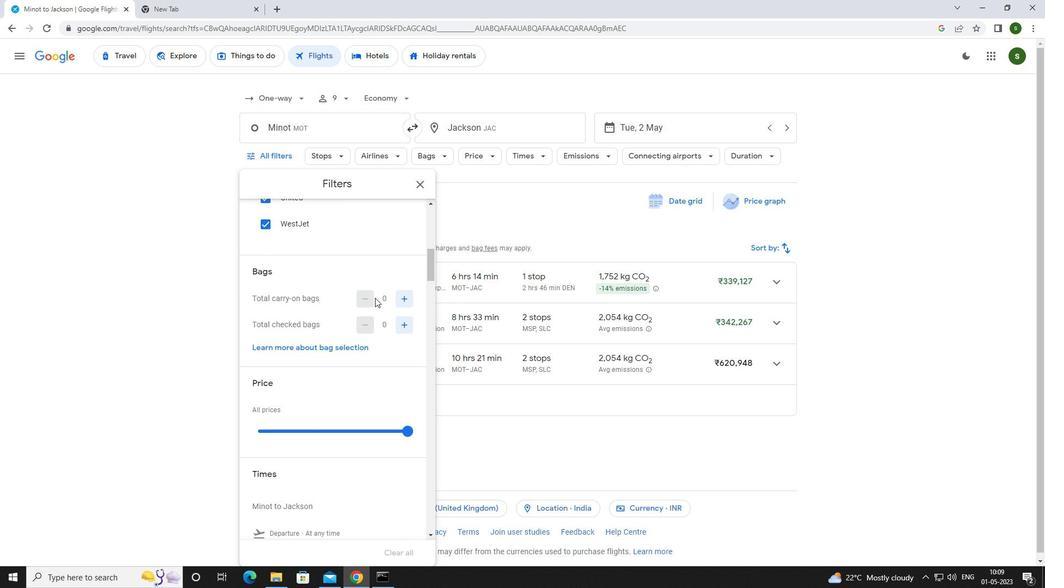 
Action: Mouse pressed left at (403, 300)
Screenshot: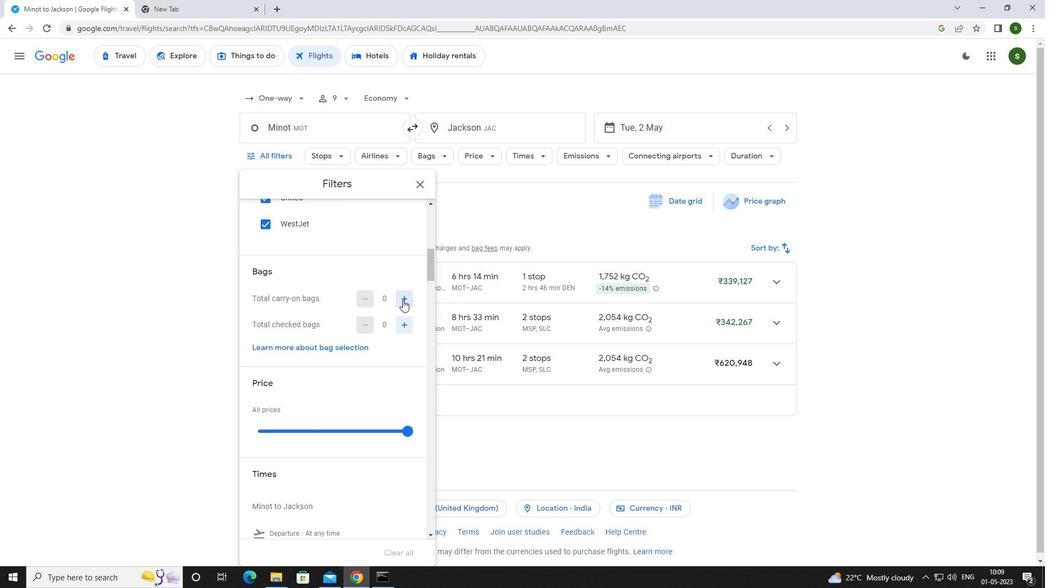 
Action: Mouse pressed left at (403, 300)
Screenshot: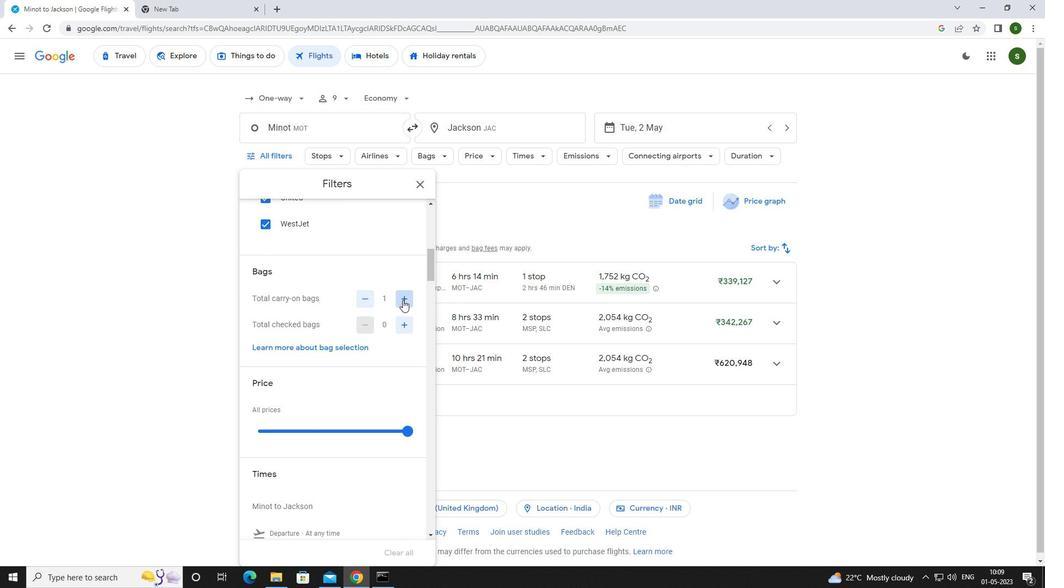 
Action: Mouse moved to (407, 429)
Screenshot: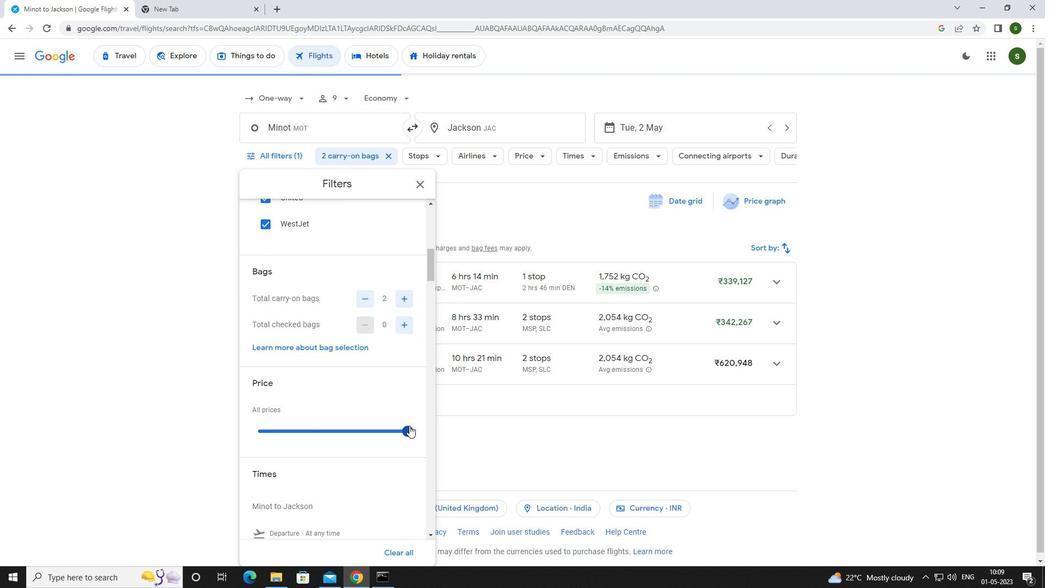 
Action: Mouse pressed left at (407, 429)
Screenshot: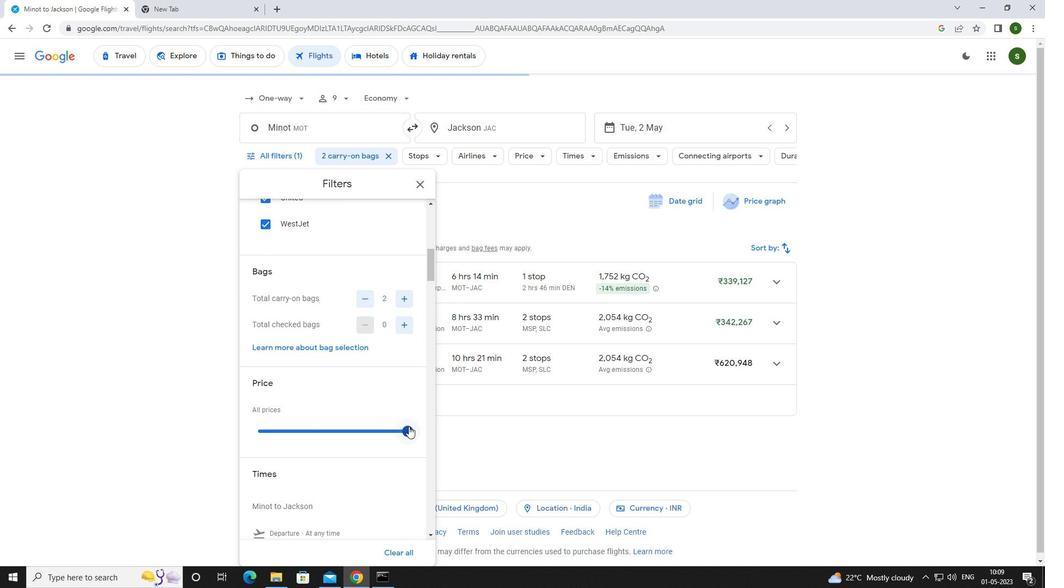 
Action: Mouse moved to (309, 416)
Screenshot: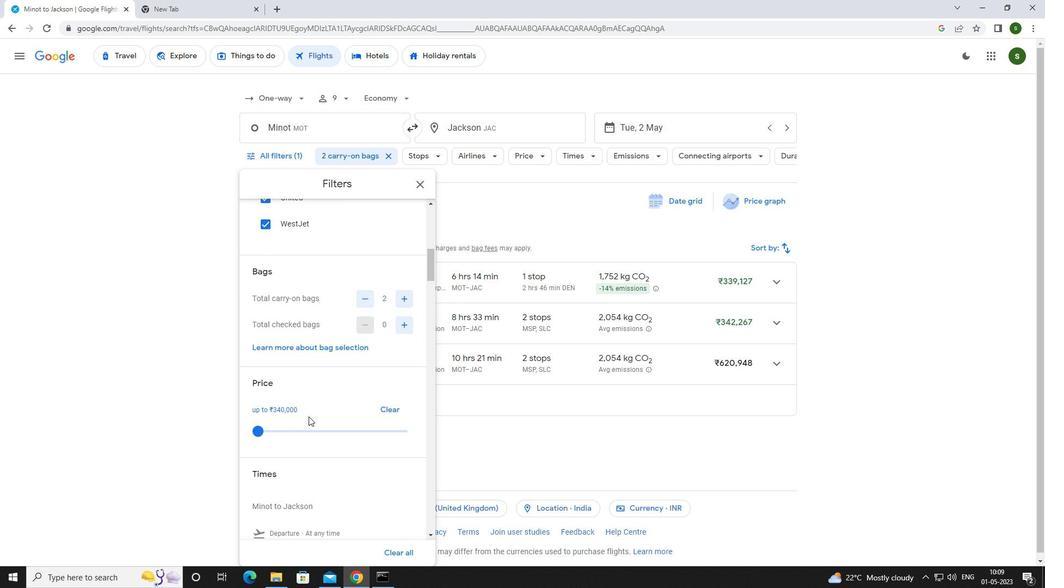 
Action: Mouse scrolled (309, 416) with delta (0, 0)
Screenshot: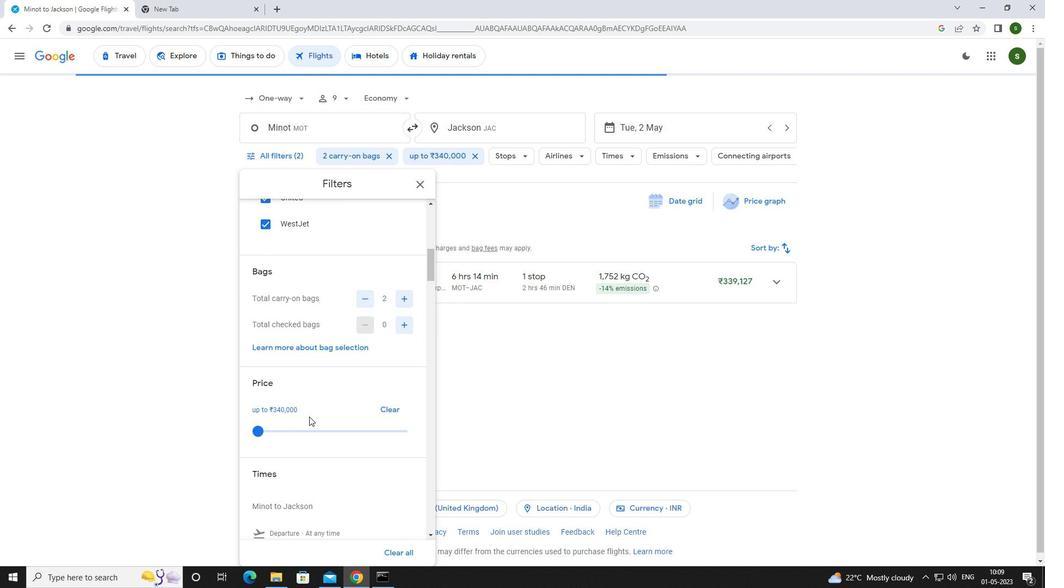 
Action: Mouse scrolled (309, 416) with delta (0, 0)
Screenshot: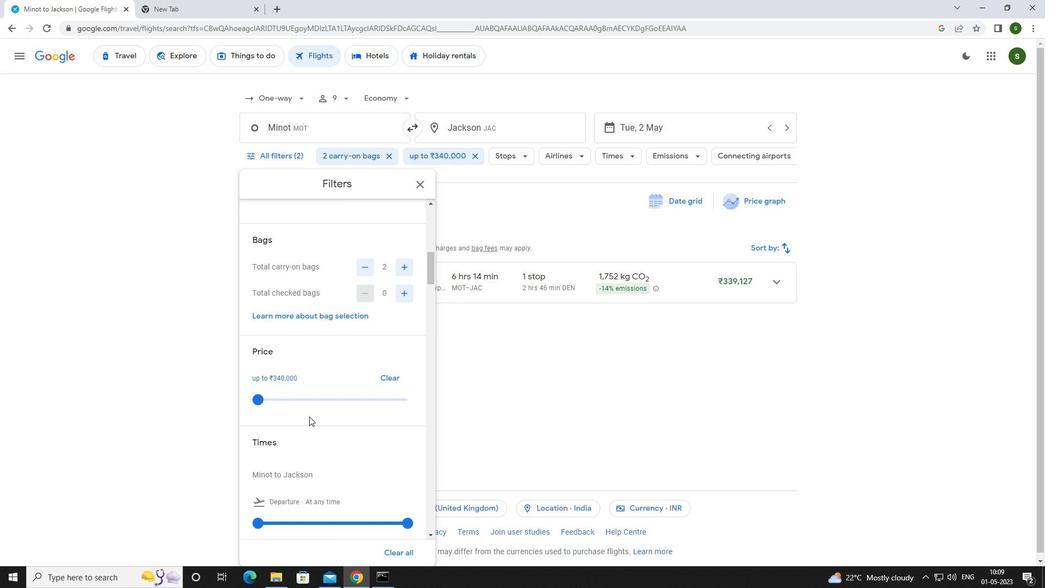 
Action: Mouse scrolled (309, 416) with delta (0, 0)
Screenshot: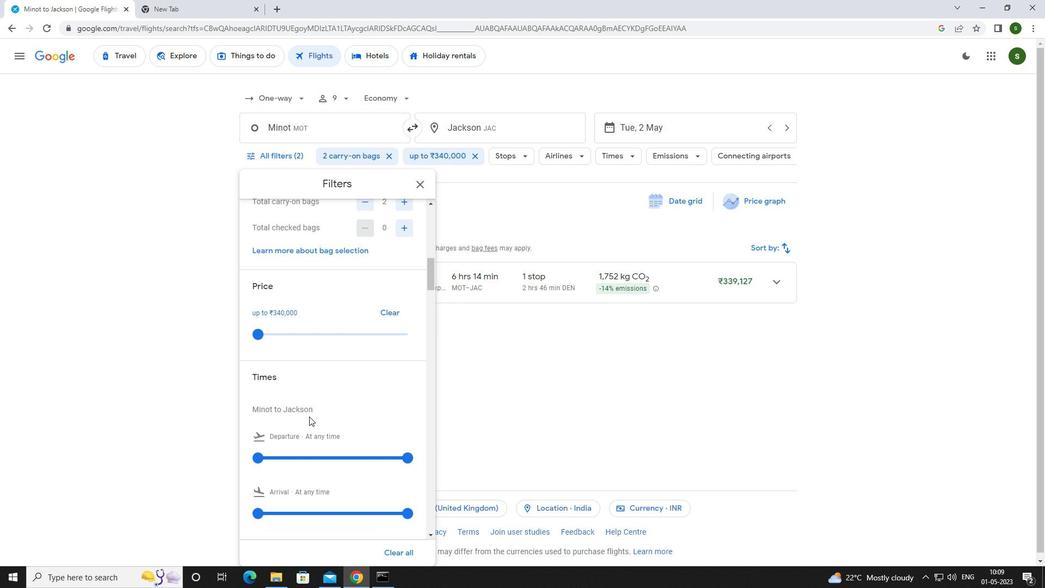 
Action: Mouse moved to (257, 392)
Screenshot: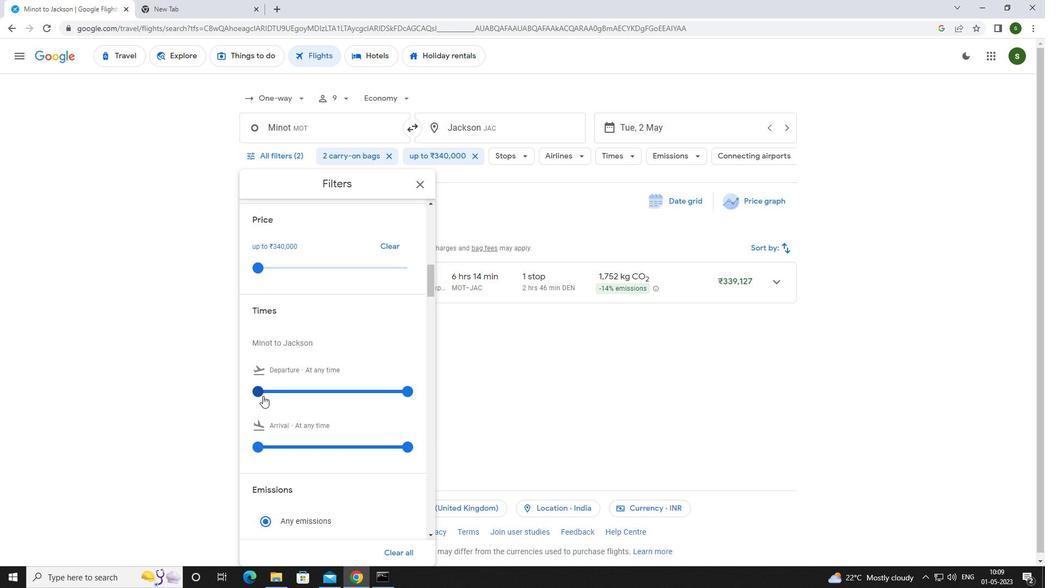 
Action: Mouse pressed left at (257, 392)
Screenshot: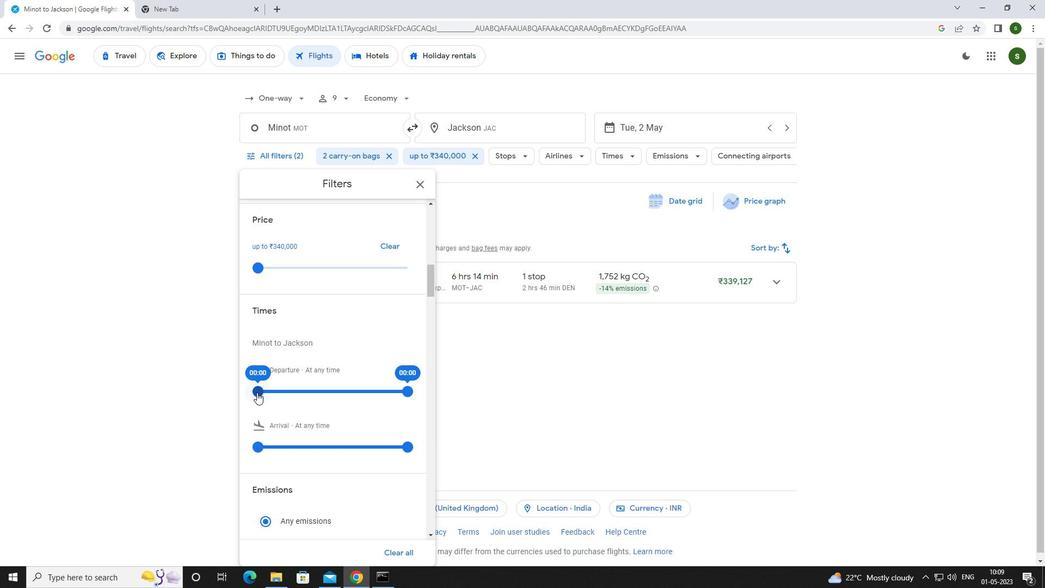 
Action: Mouse moved to (541, 385)
Screenshot: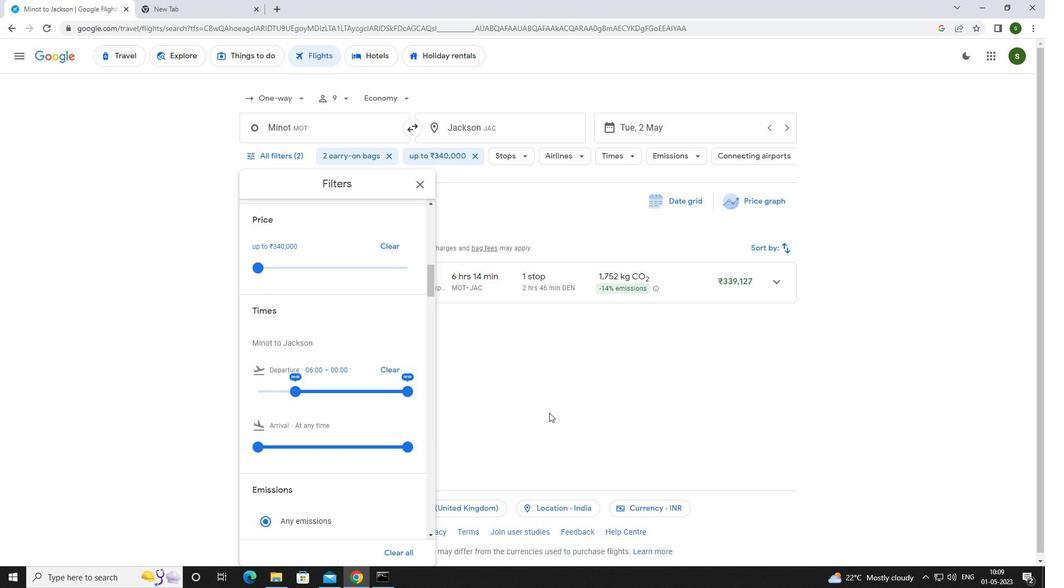 
Action: Mouse pressed left at (541, 385)
Screenshot: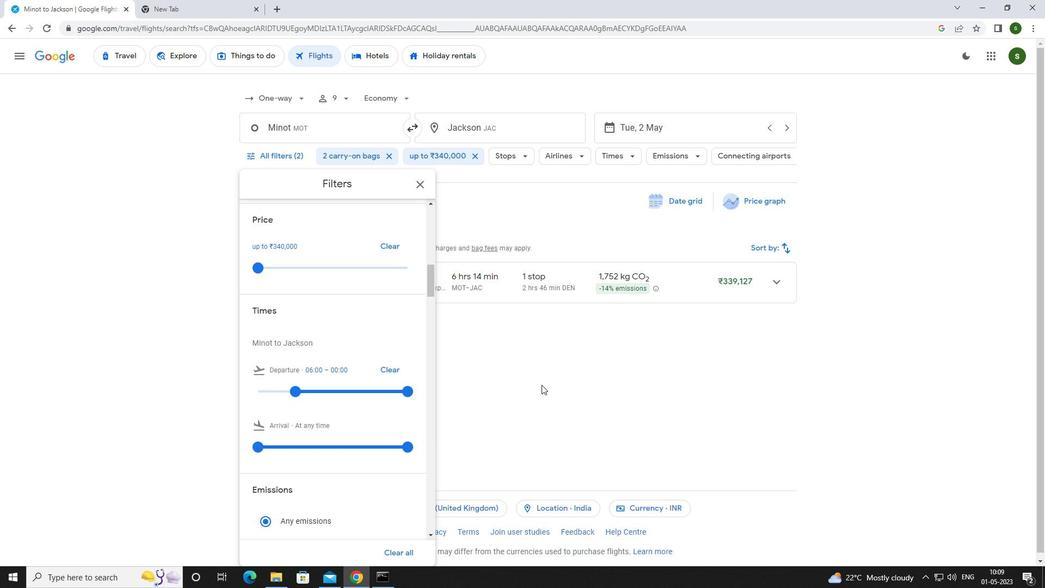
Action: Mouse moved to (541, 384)
Screenshot: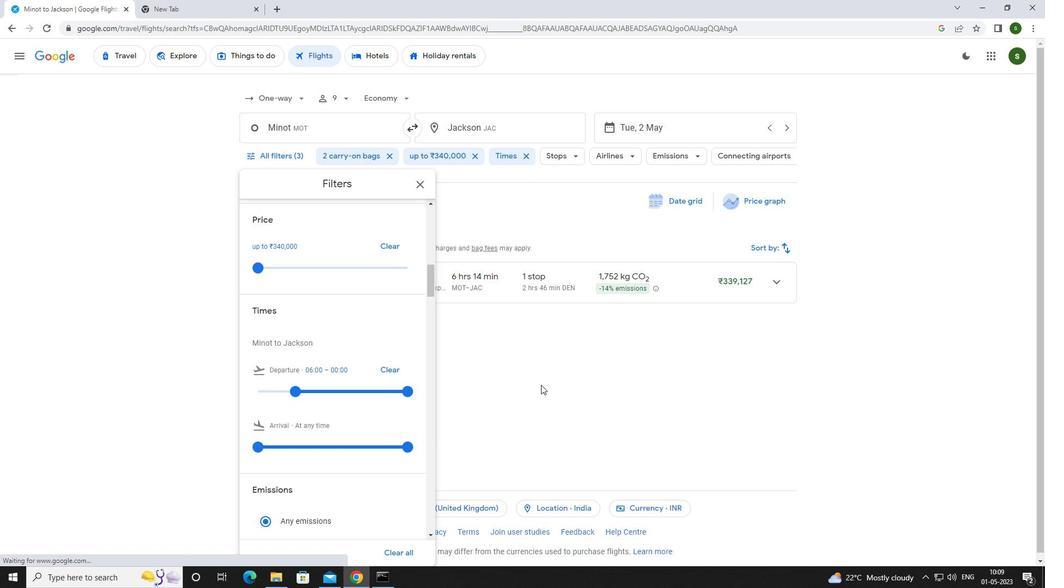 
